 Task:  Click on  Soccer In the  Soccer League click on  Pick Sheet Your name Avery Clark Team name Atlanta United and  Email softage.8@softage.net Game 1 Inter Miami Game 2 Philadelphia Game 3 Orlando City Game 4 Austin FC Game 5 Real Salt Lake Game 6 FC Dallas Game 7 Nashville SC Game 8 New England Game 9 Charlotte FC Game 10 Montreal Game 11 Toronto FC Game 12 NY Red Bulls Game 13 Minnesota United Game 14 LA Galaxy Game 15 Houston Game16 San Jose In Tie Breaker choose Atlanta United Submit pick sheet
Action: Mouse moved to (315, 256)
Screenshot: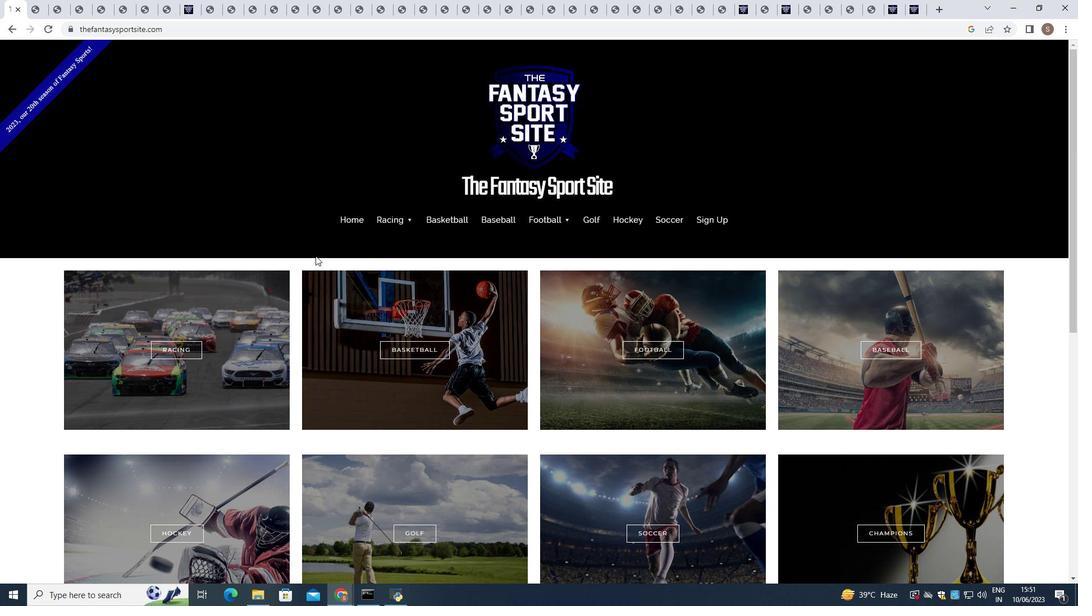 
Action: Mouse scrolled (315, 255) with delta (0, 0)
Screenshot: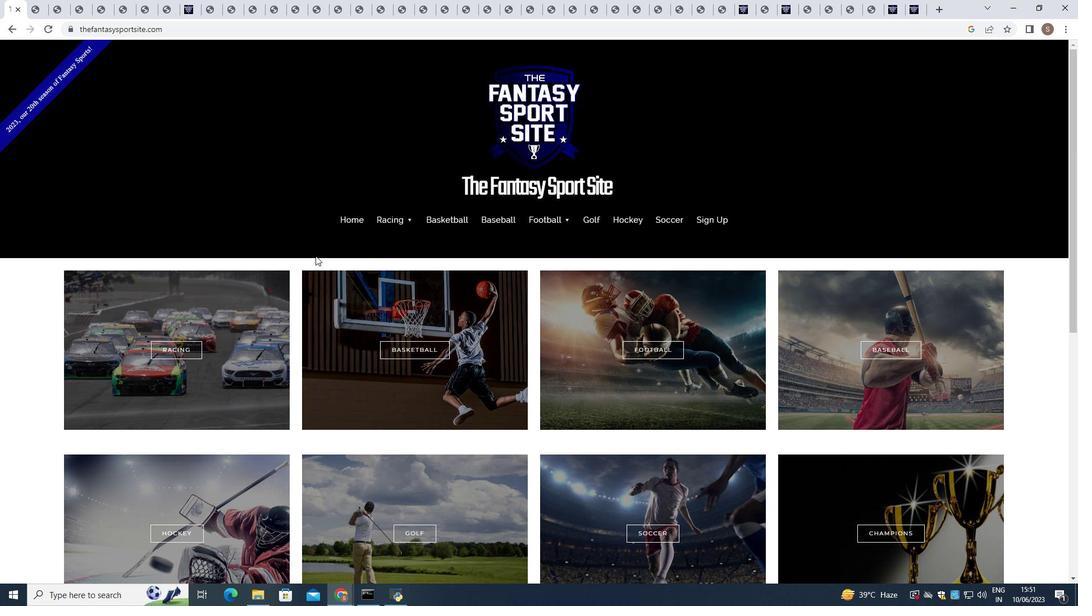 
Action: Mouse scrolled (315, 255) with delta (0, 0)
Screenshot: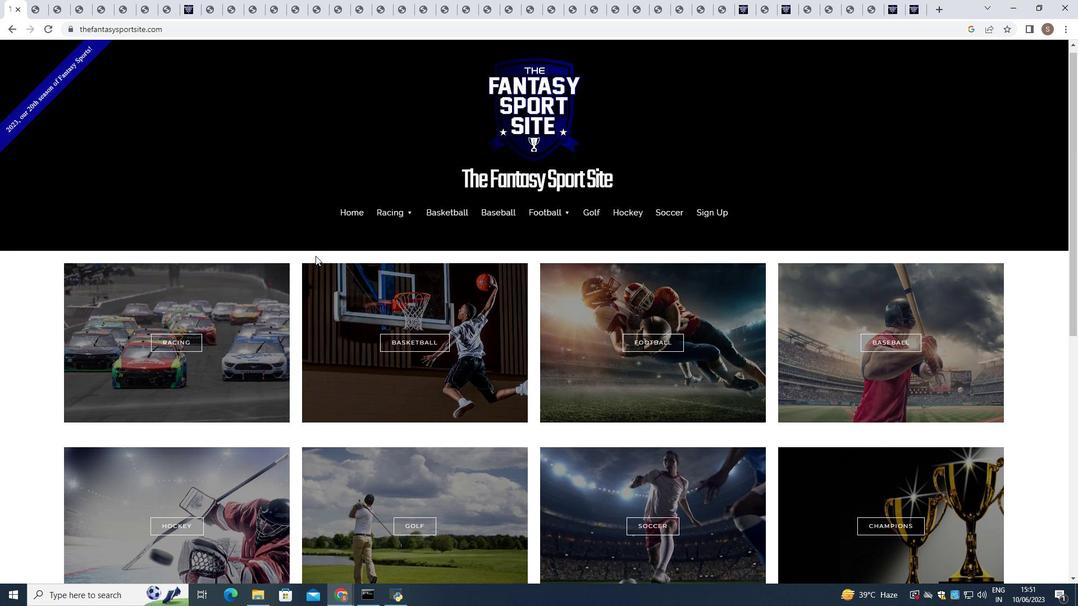 
Action: Mouse moved to (315, 256)
Screenshot: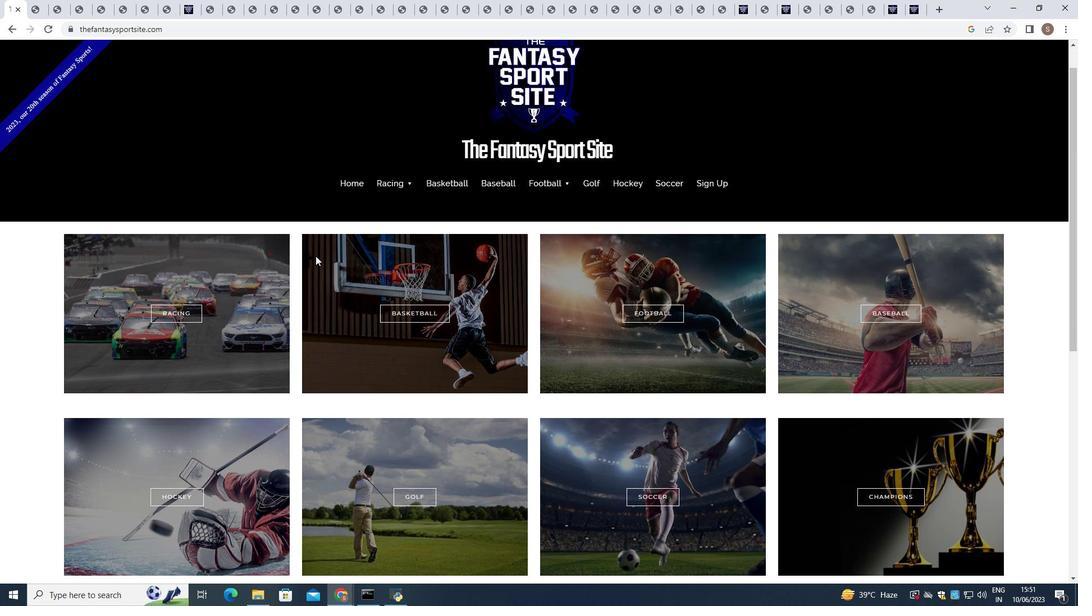 
Action: Mouse scrolled (315, 255) with delta (0, 0)
Screenshot: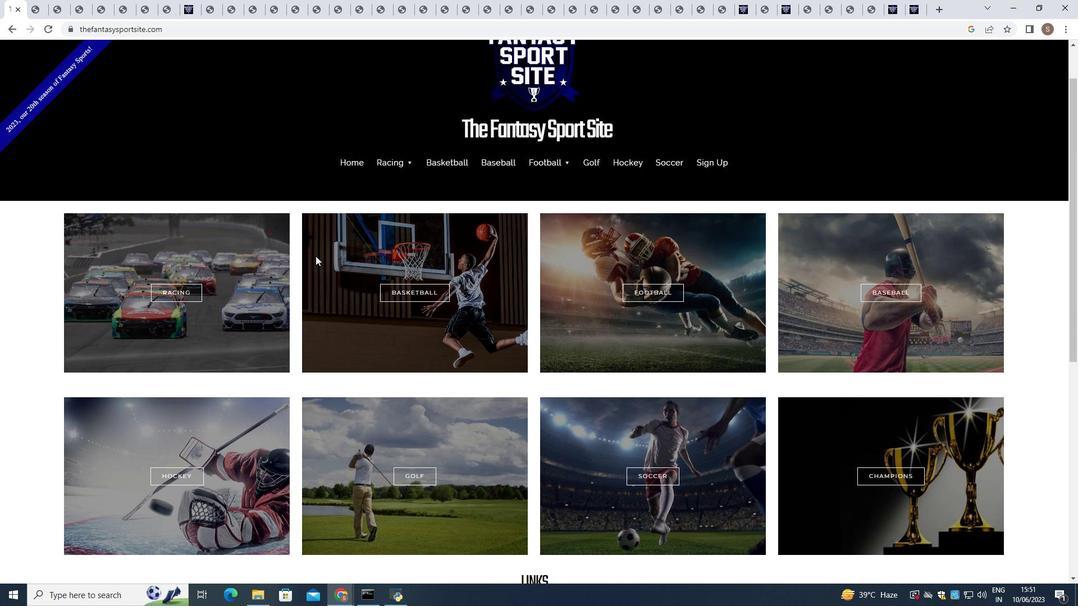 
Action: Mouse moved to (589, 319)
Screenshot: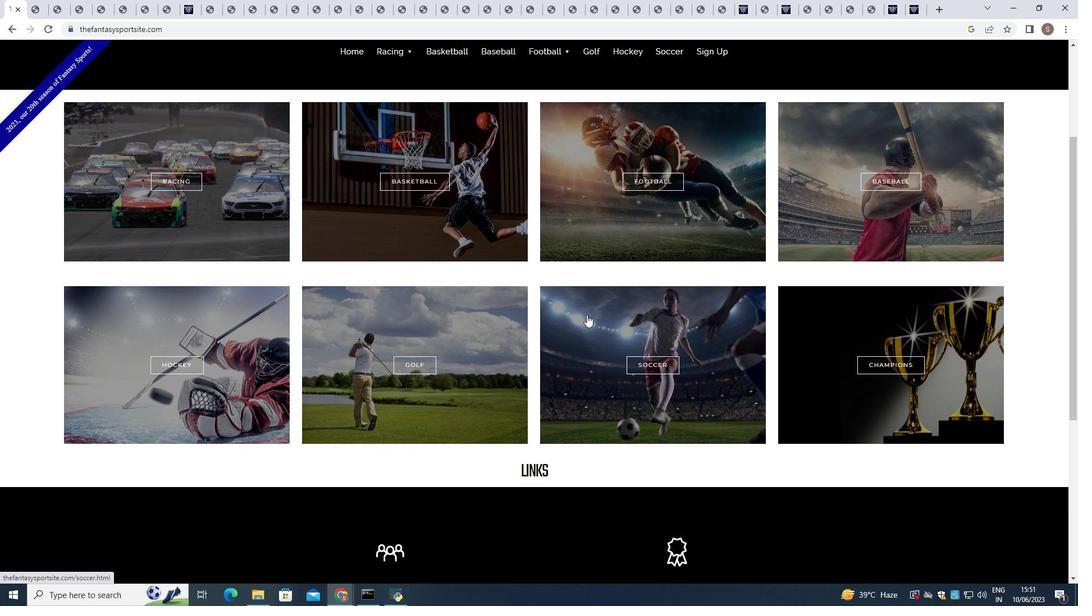 
Action: Mouse pressed left at (589, 319)
Screenshot: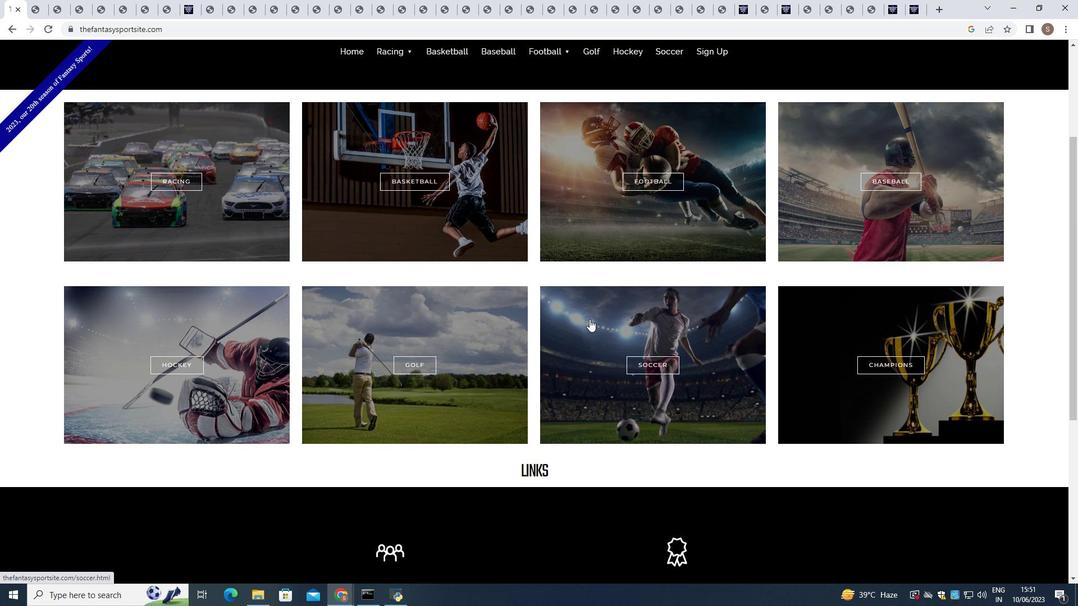 
Action: Mouse moved to (552, 301)
Screenshot: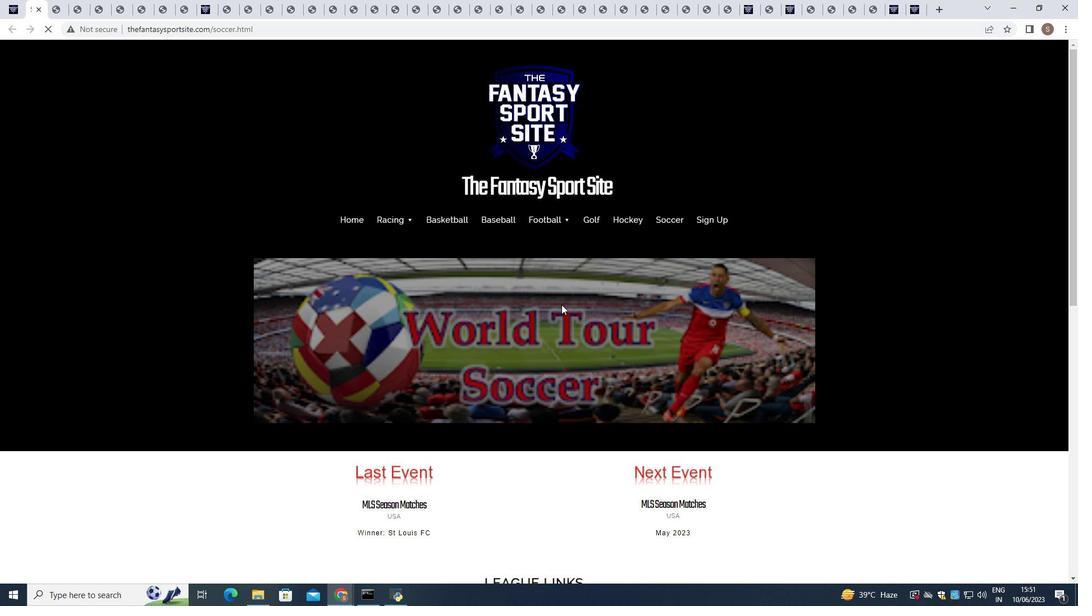 
Action: Mouse scrolled (552, 300) with delta (0, 0)
Screenshot: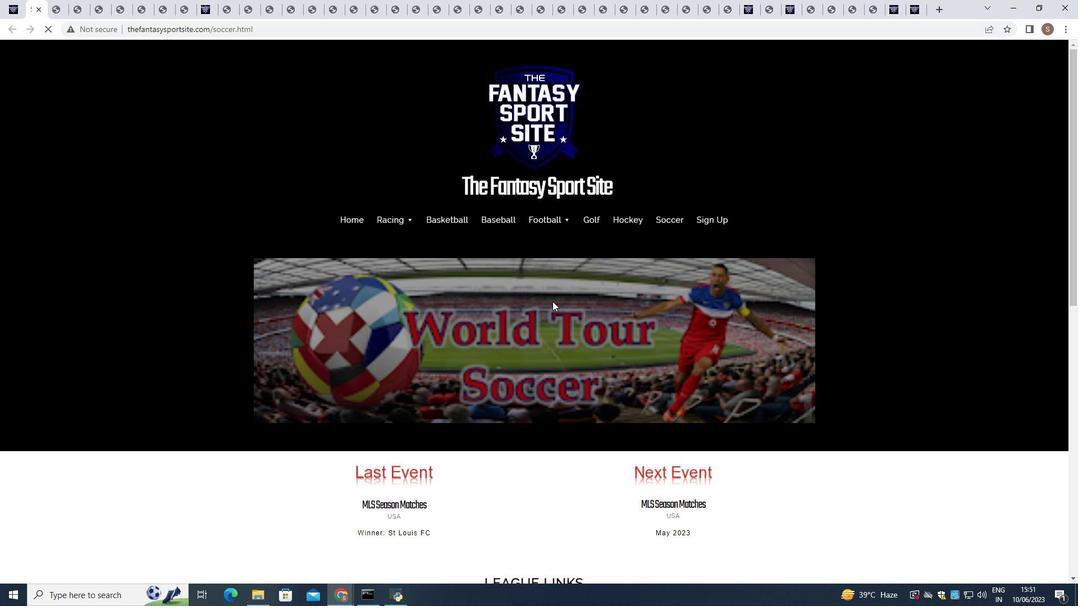 
Action: Mouse scrolled (552, 300) with delta (0, 0)
Screenshot: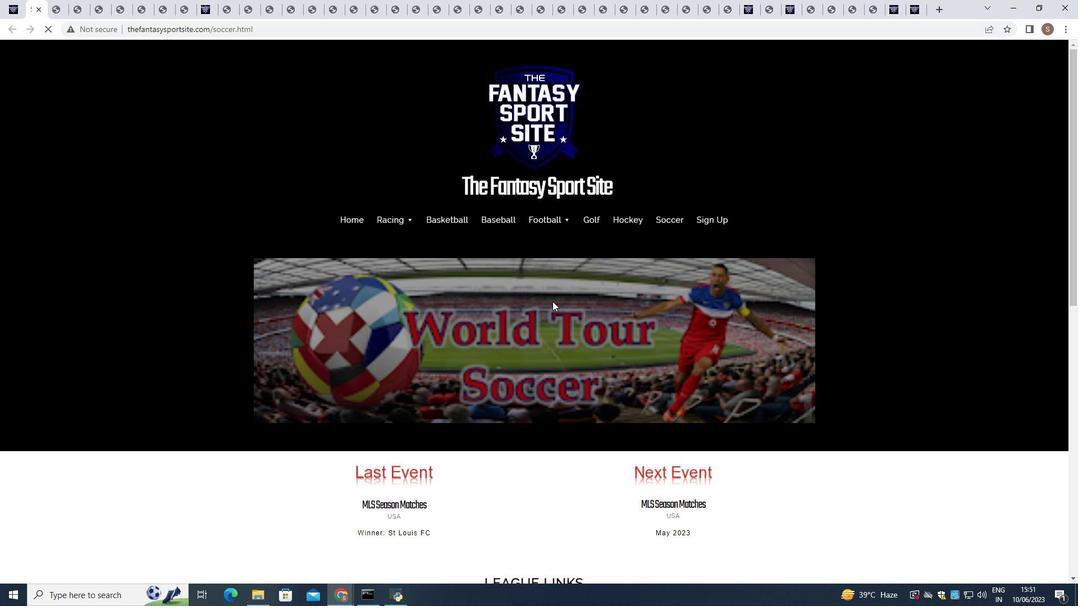 
Action: Mouse scrolled (552, 300) with delta (0, 0)
Screenshot: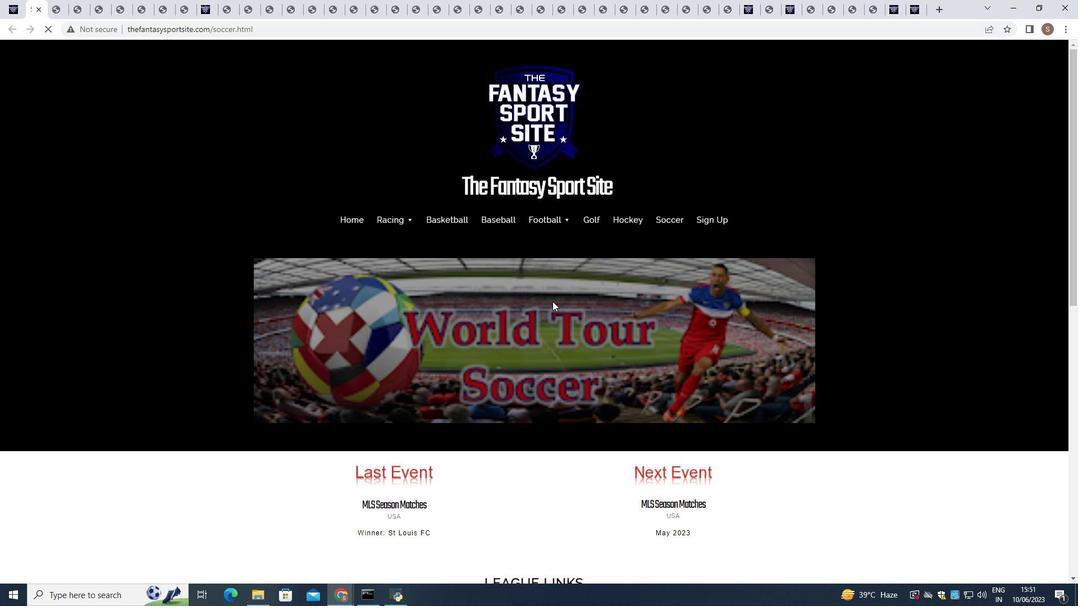 
Action: Mouse moved to (316, 457)
Screenshot: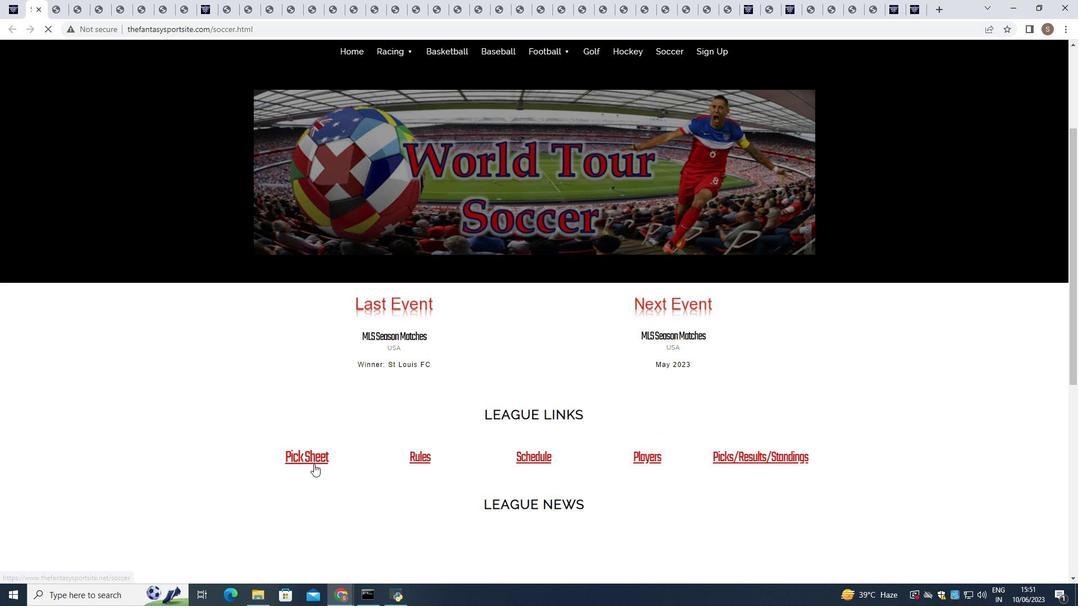 
Action: Mouse pressed left at (316, 457)
Screenshot: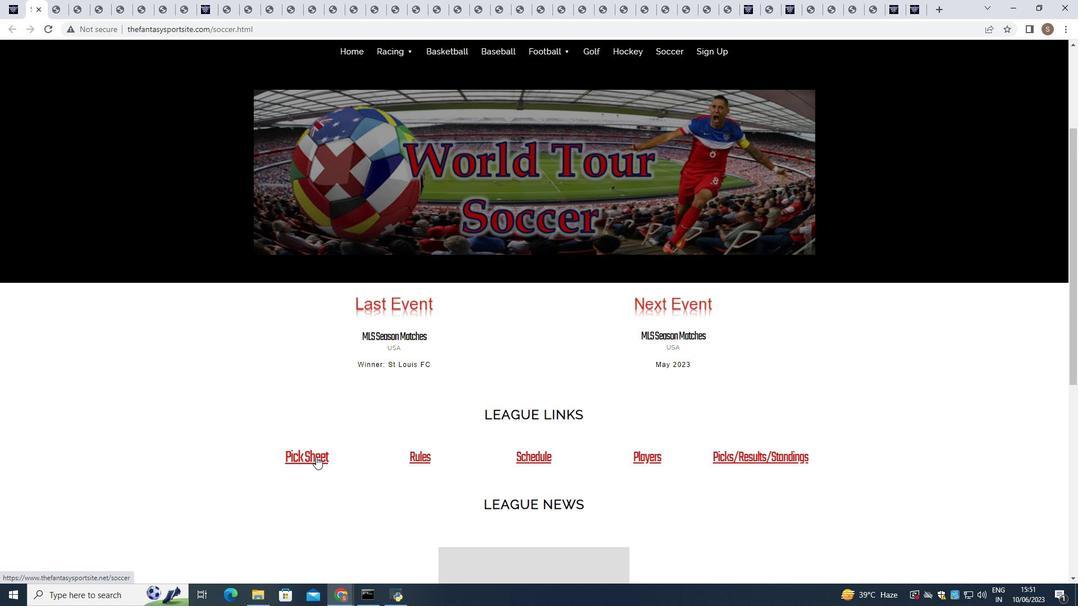 
Action: Mouse moved to (335, 453)
Screenshot: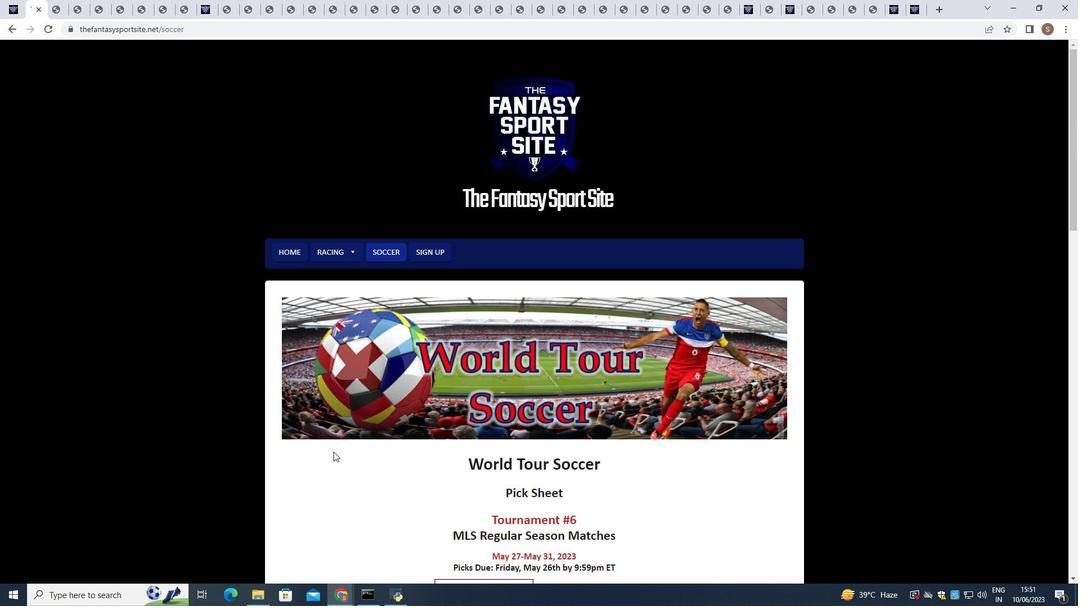 
Action: Mouse scrolled (335, 452) with delta (0, 0)
Screenshot: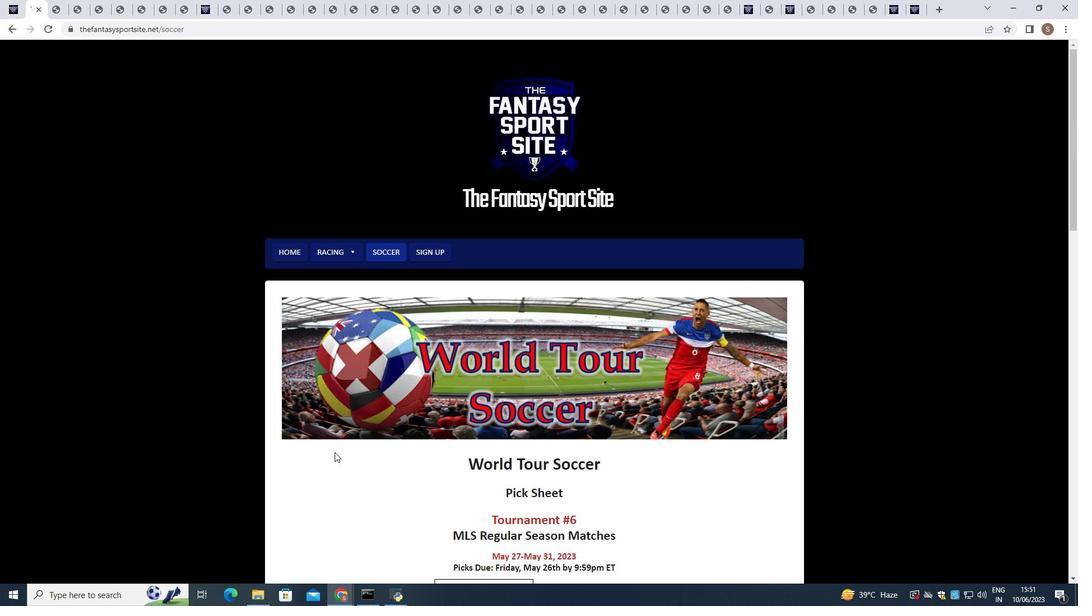 
Action: Mouse moved to (337, 453)
Screenshot: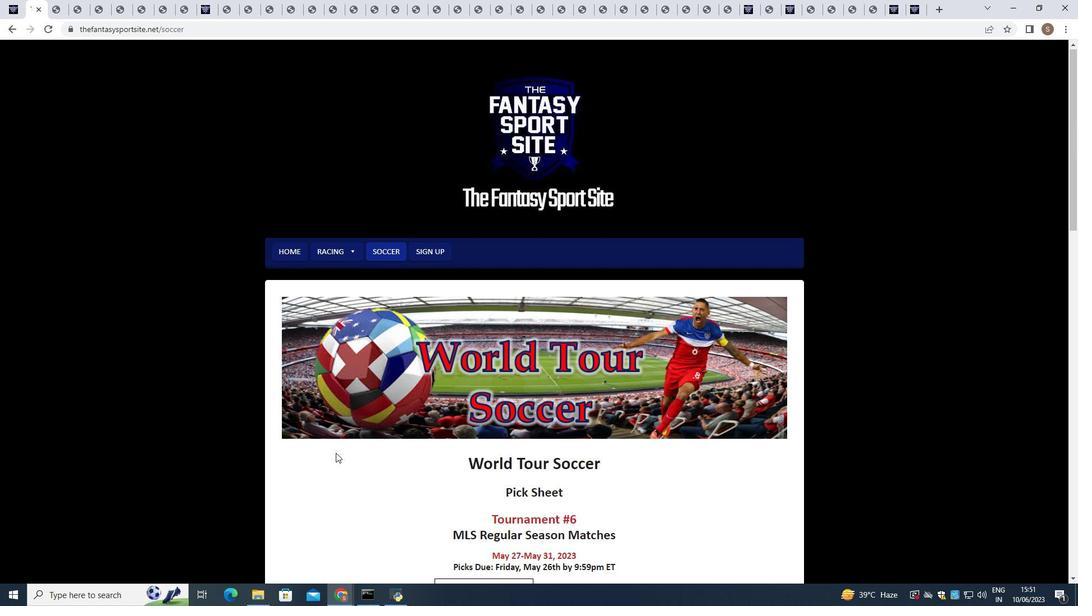 
Action: Mouse scrolled (337, 453) with delta (0, 0)
Screenshot: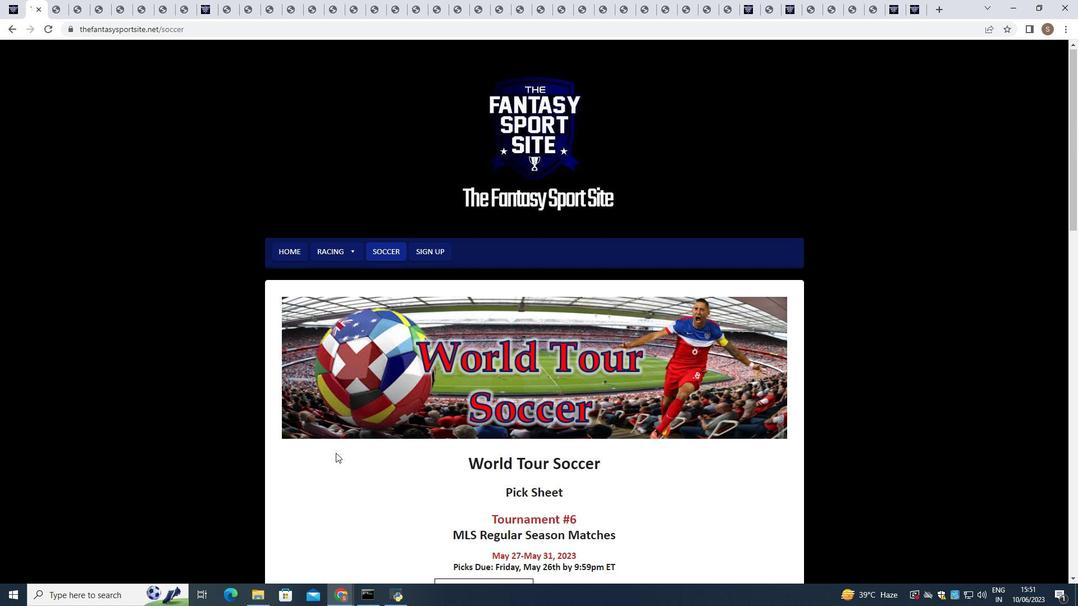 
Action: Mouse scrolled (337, 453) with delta (0, 0)
Screenshot: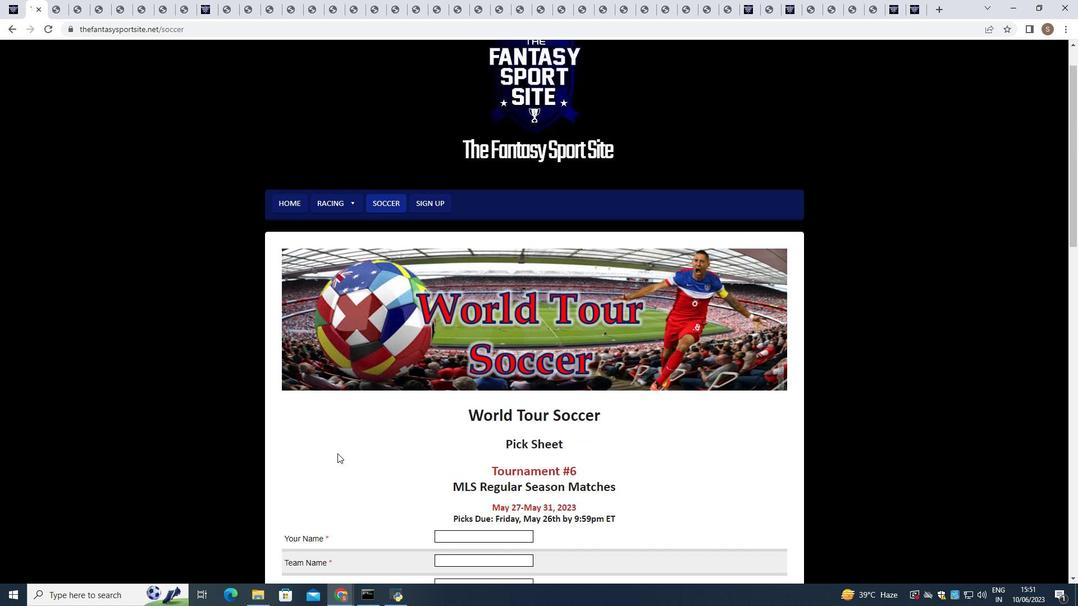 
Action: Mouse scrolled (337, 453) with delta (0, 0)
Screenshot: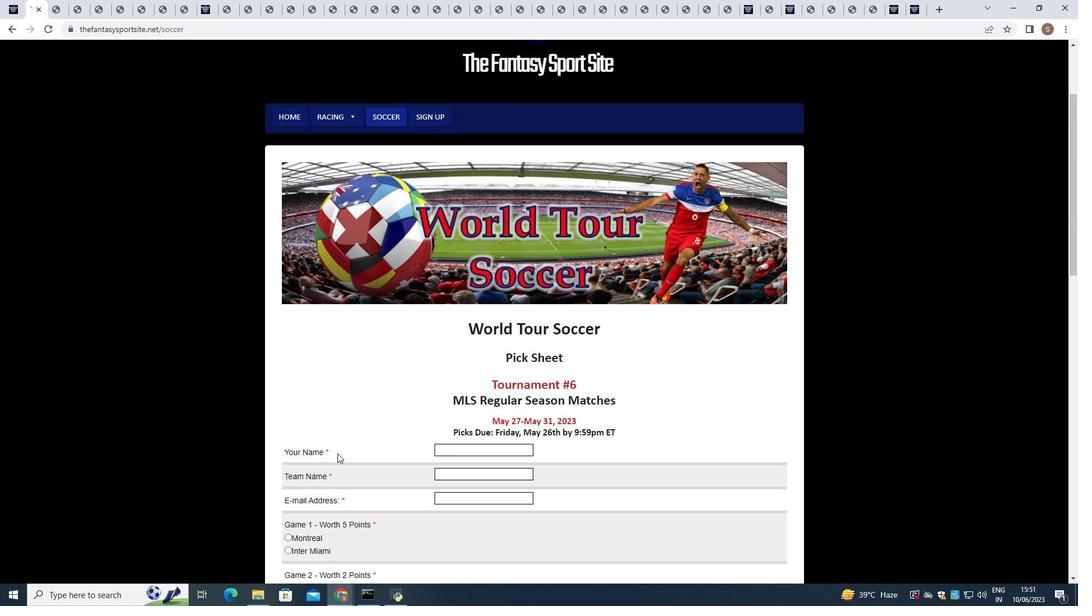 
Action: Mouse scrolled (337, 453) with delta (0, 0)
Screenshot: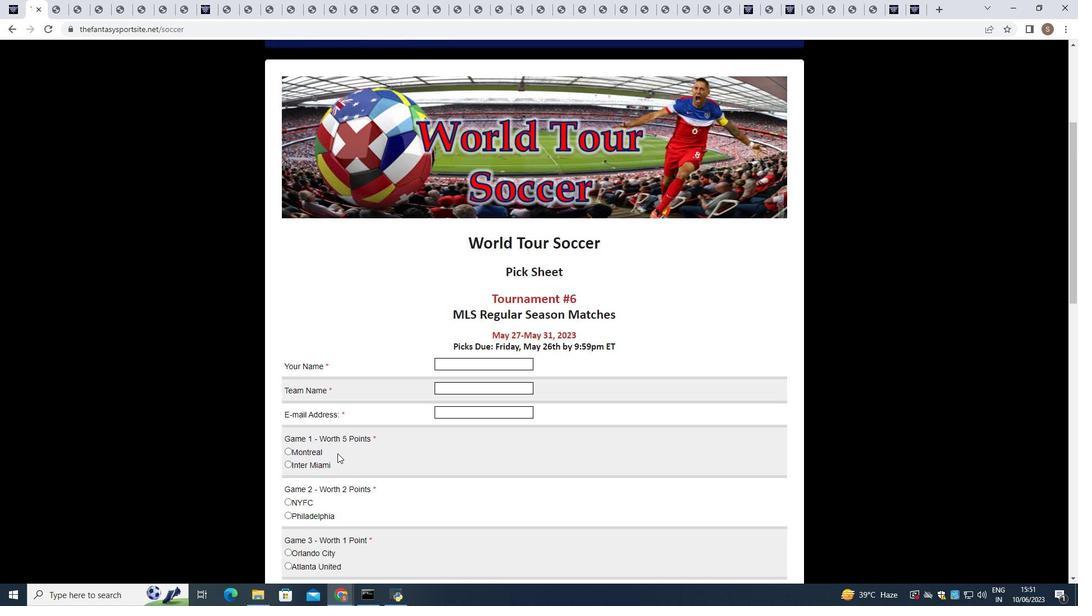 
Action: Mouse moved to (514, 305)
Screenshot: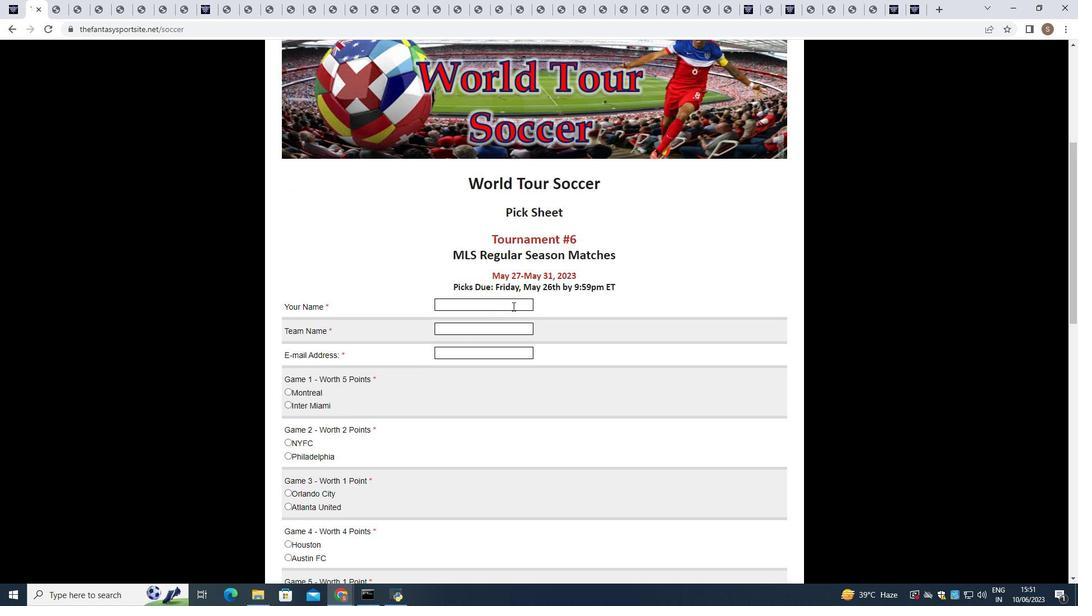 
Action: Mouse pressed left at (514, 305)
Screenshot: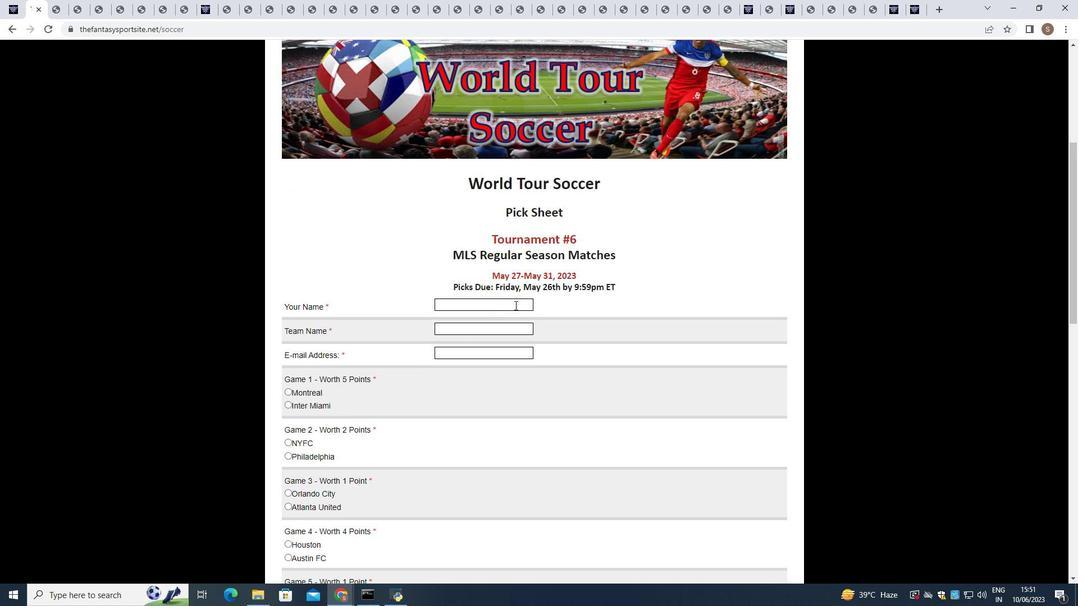 
Action: Key pressed <Key.shift><Key.shift>Avery<Key.space><Key.shift>Clark
Screenshot: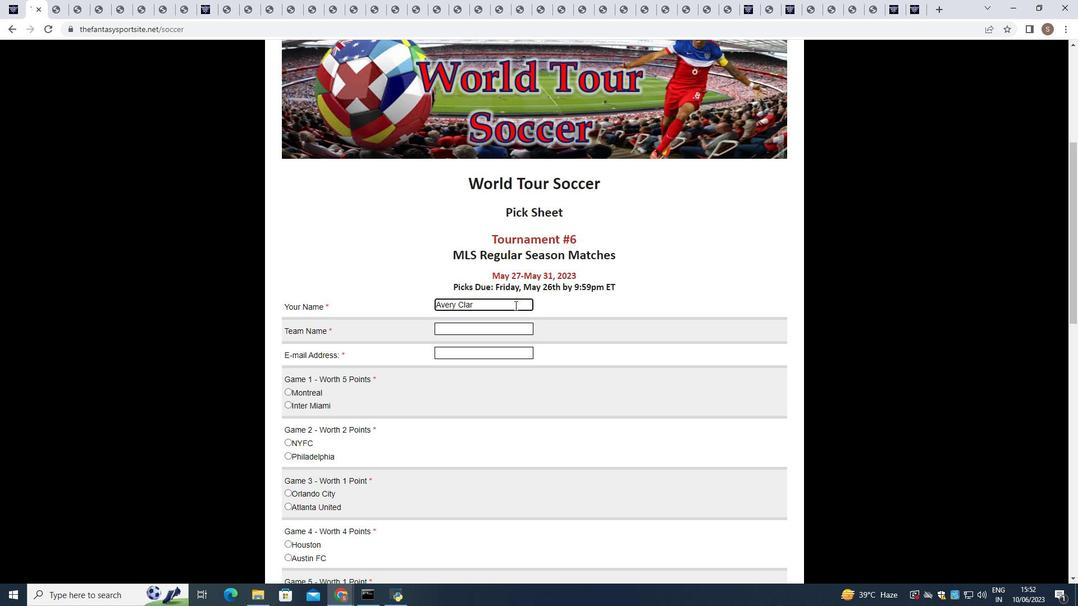 
Action: Mouse moved to (516, 328)
Screenshot: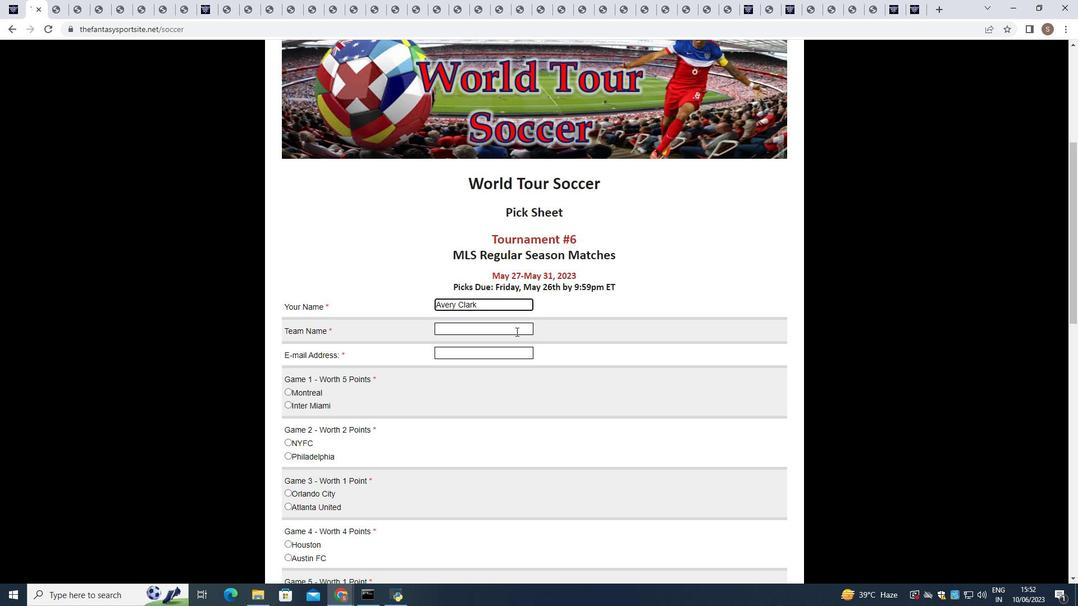 
Action: Mouse pressed left at (516, 328)
Screenshot: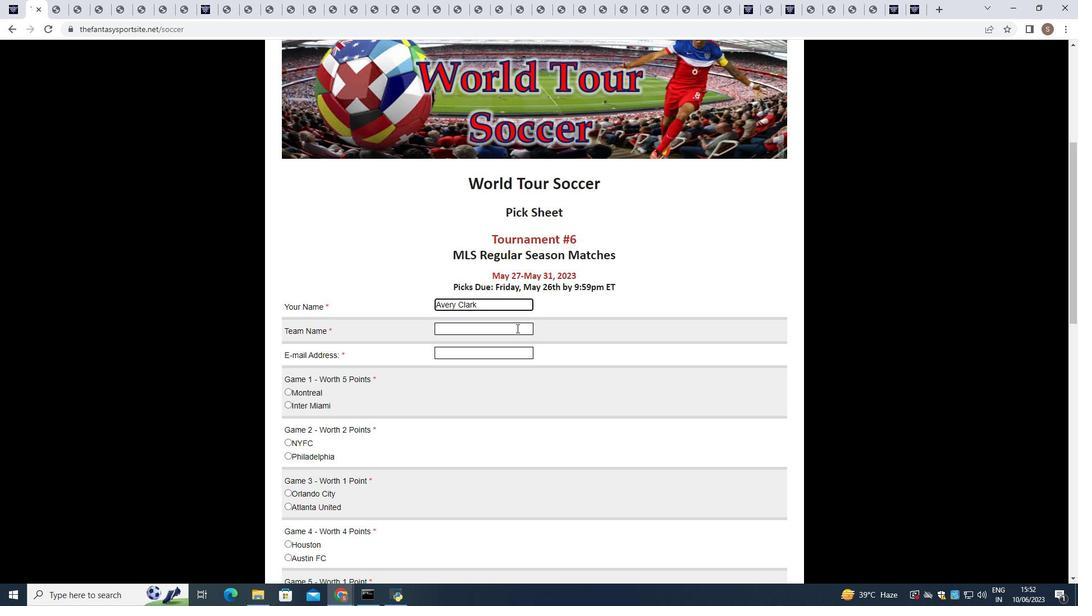 
Action: Key pressed <Key.shift><Key.shift>Atlanta<Key.space><Key.shift><Key.shift>U
Screenshot: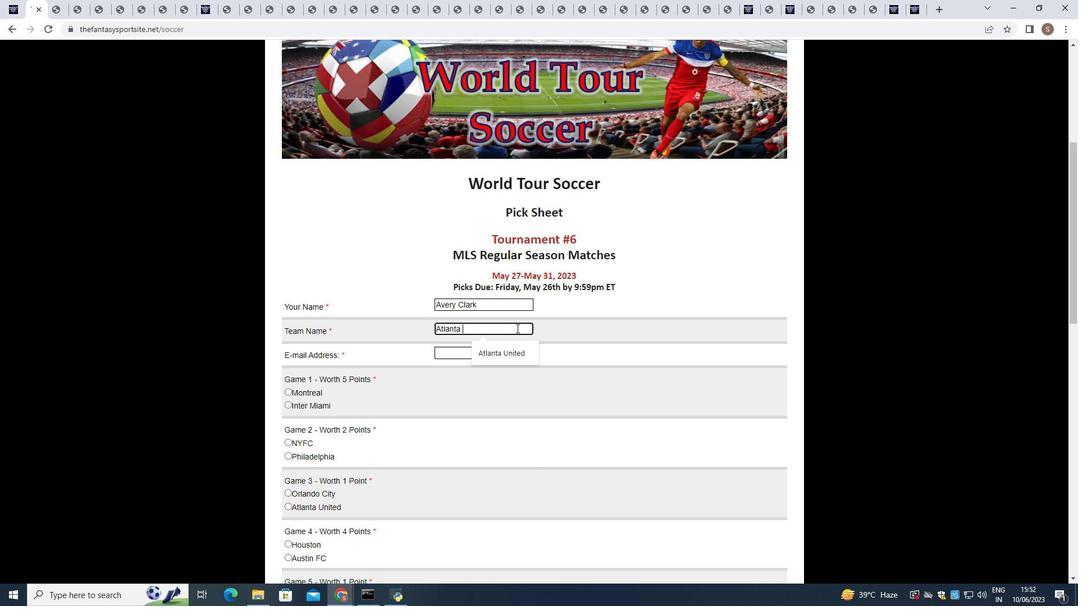 
Action: Mouse moved to (507, 351)
Screenshot: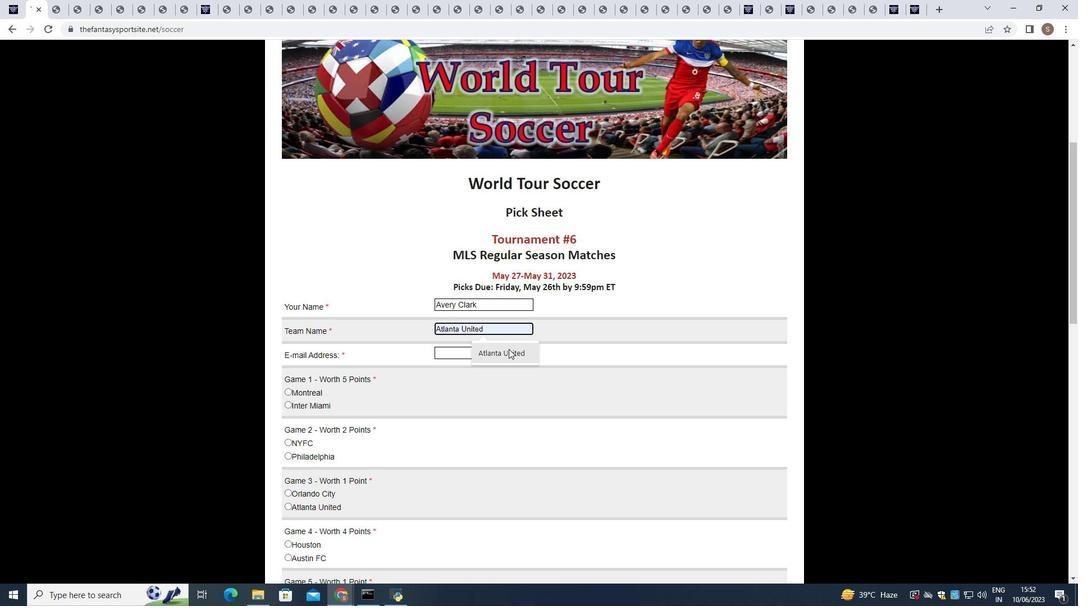 
Action: Mouse pressed left at (507, 351)
Screenshot: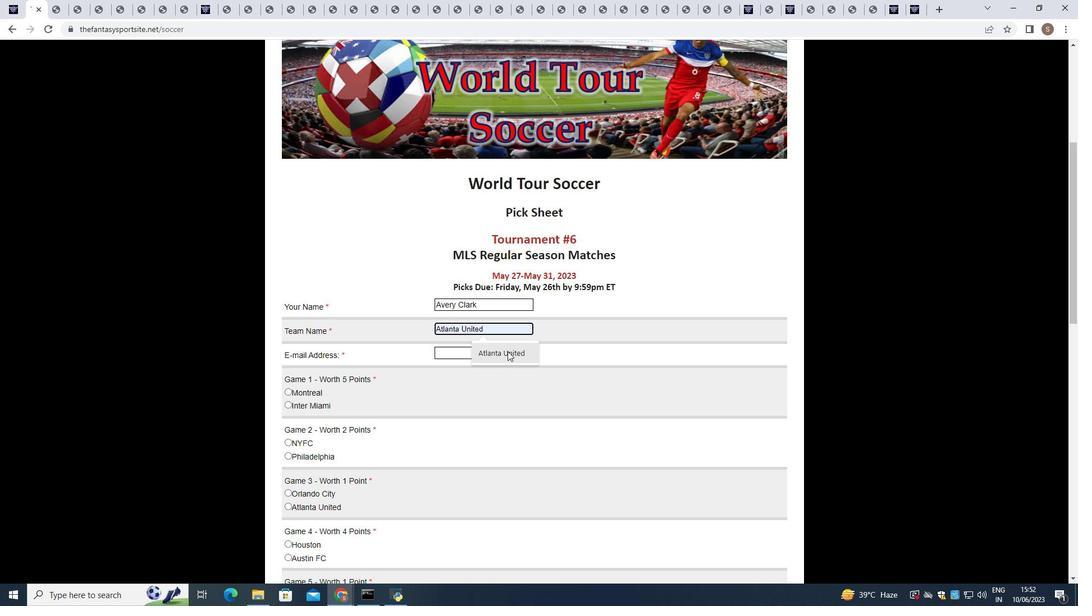 
Action: Key pressed softage<Key.backspace><Key.backspace><Key.backspace><Key.backspace><Key.backspace><Key.backspace><Key.backspace>
Screenshot: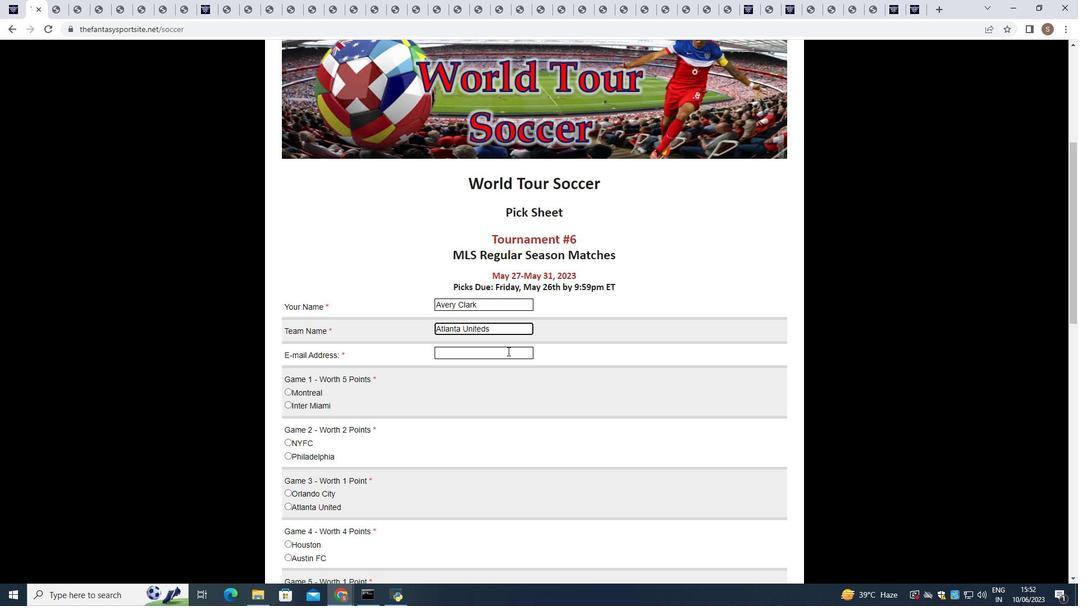 
Action: Mouse moved to (505, 350)
Screenshot: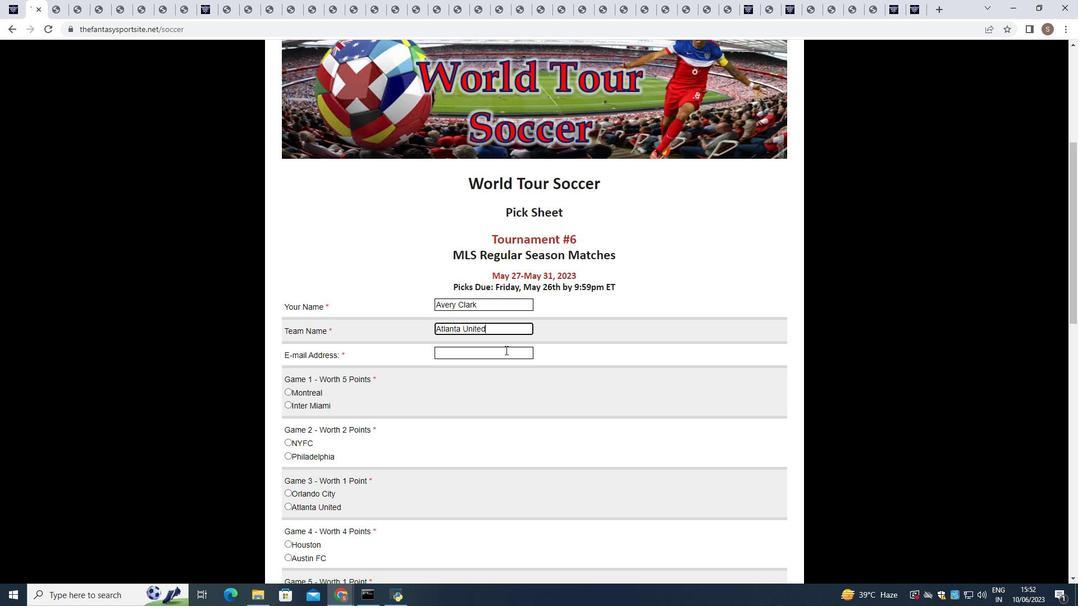 
Action: Mouse pressed left at (505, 350)
Screenshot: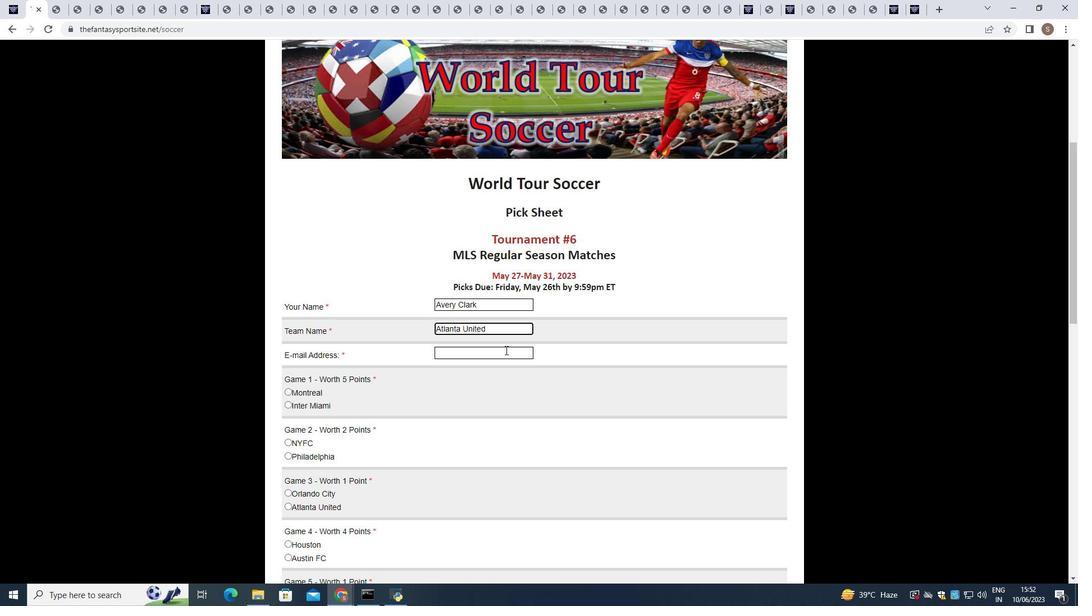 
Action: Key pressed softage.8
Screenshot: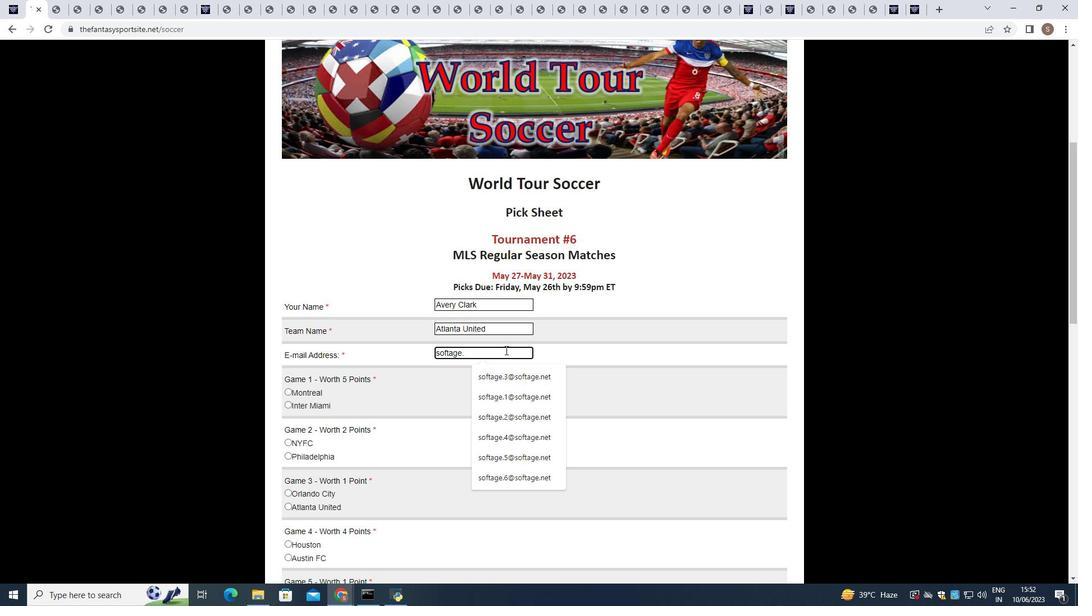 
Action: Mouse moved to (501, 372)
Screenshot: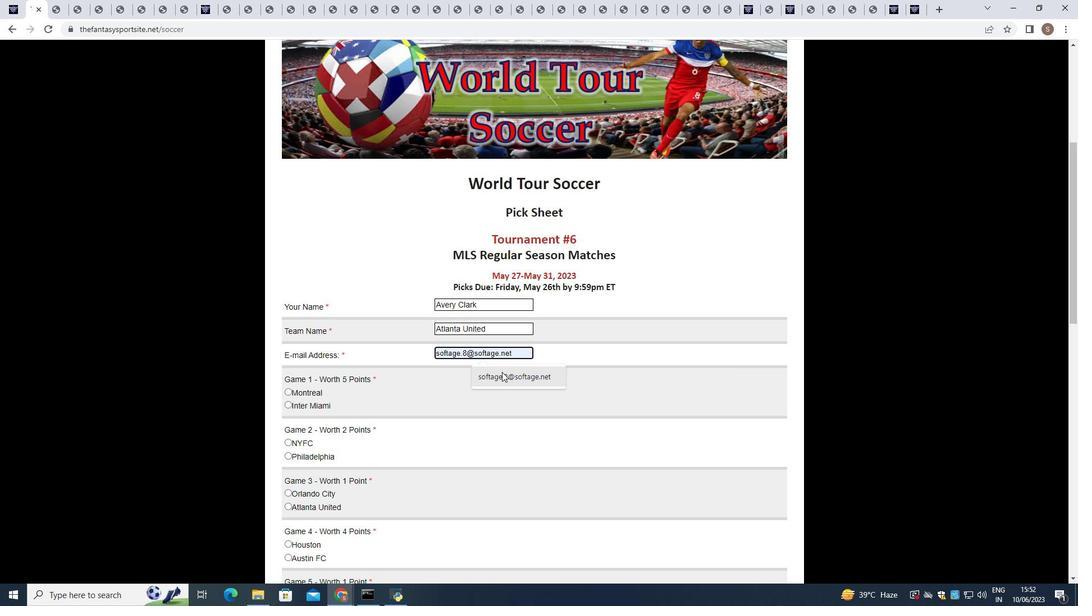
Action: Mouse pressed left at (501, 372)
Screenshot: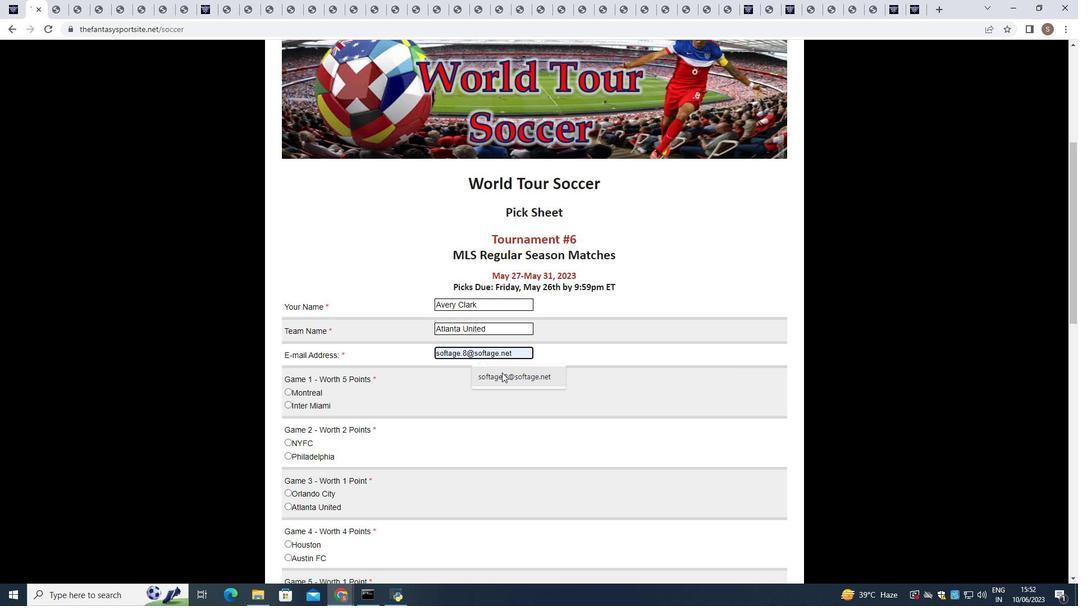 
Action: Mouse moved to (285, 402)
Screenshot: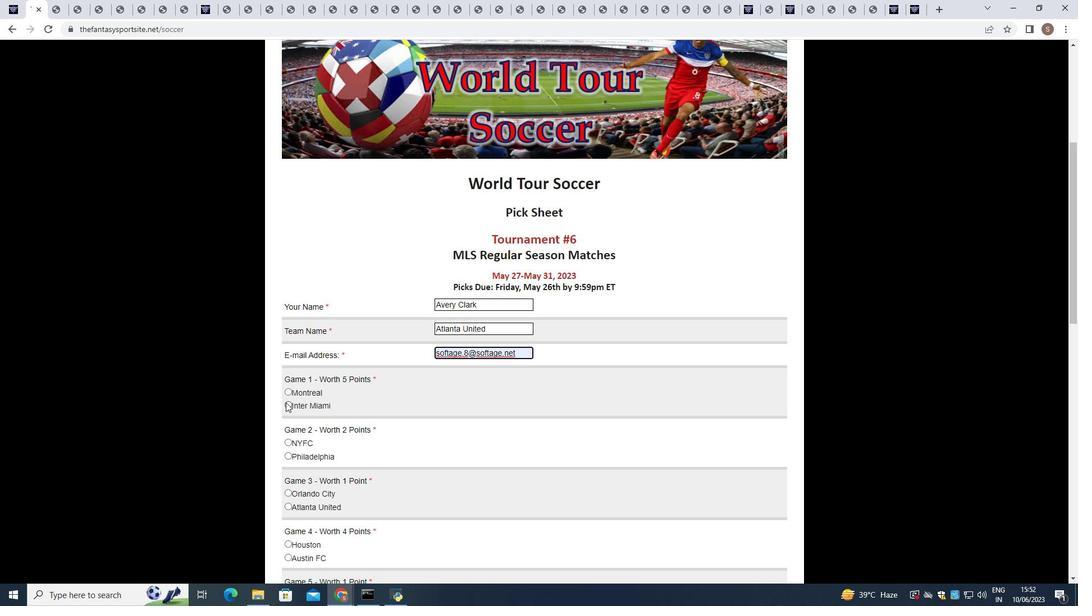 
Action: Mouse pressed left at (285, 402)
Screenshot: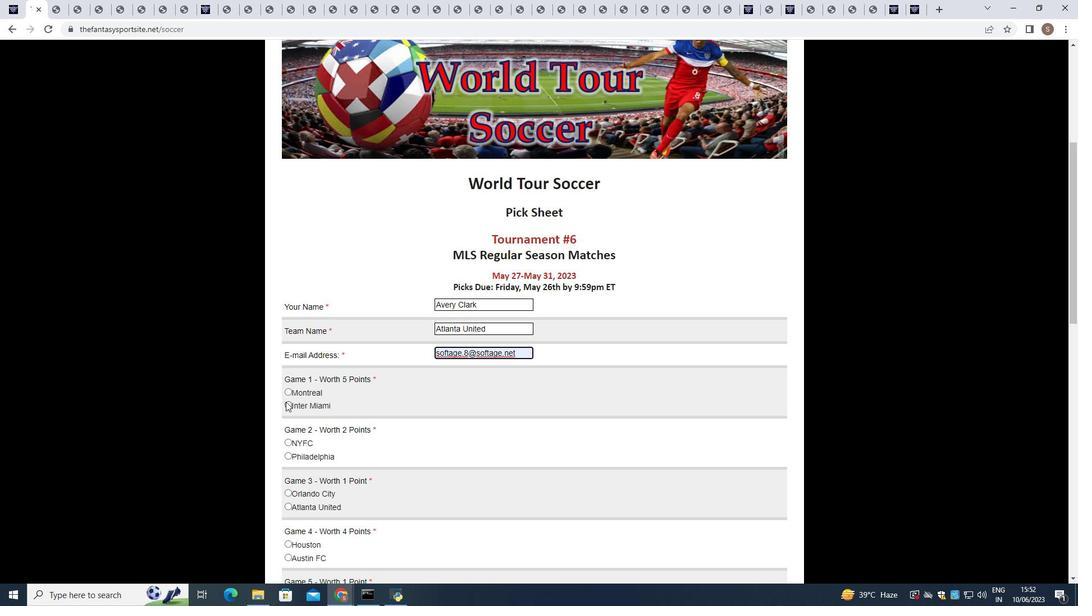 
Action: Mouse moved to (288, 453)
Screenshot: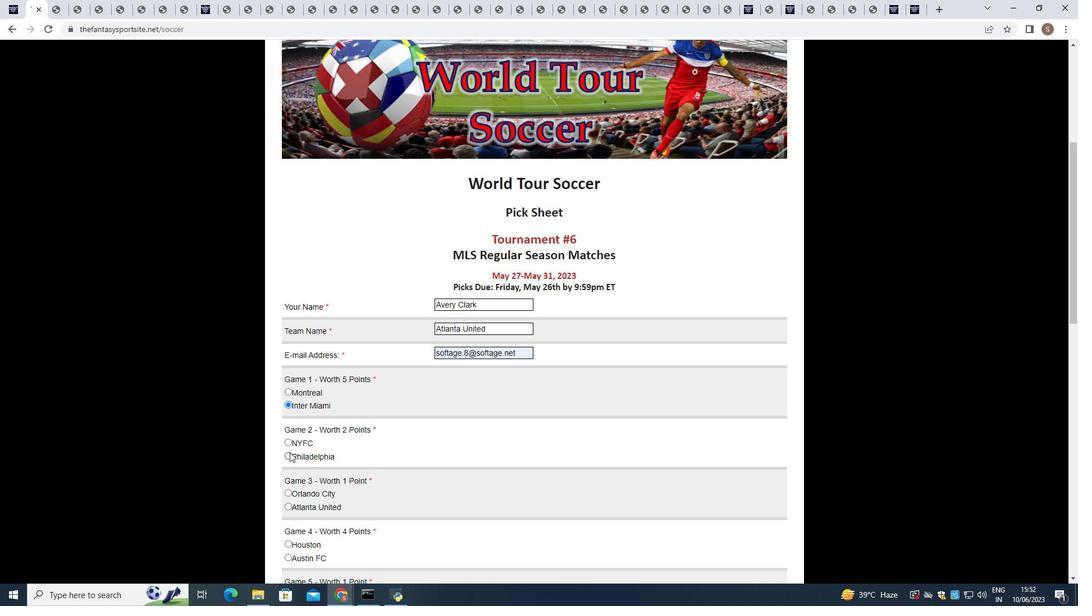 
Action: Mouse pressed left at (288, 453)
Screenshot: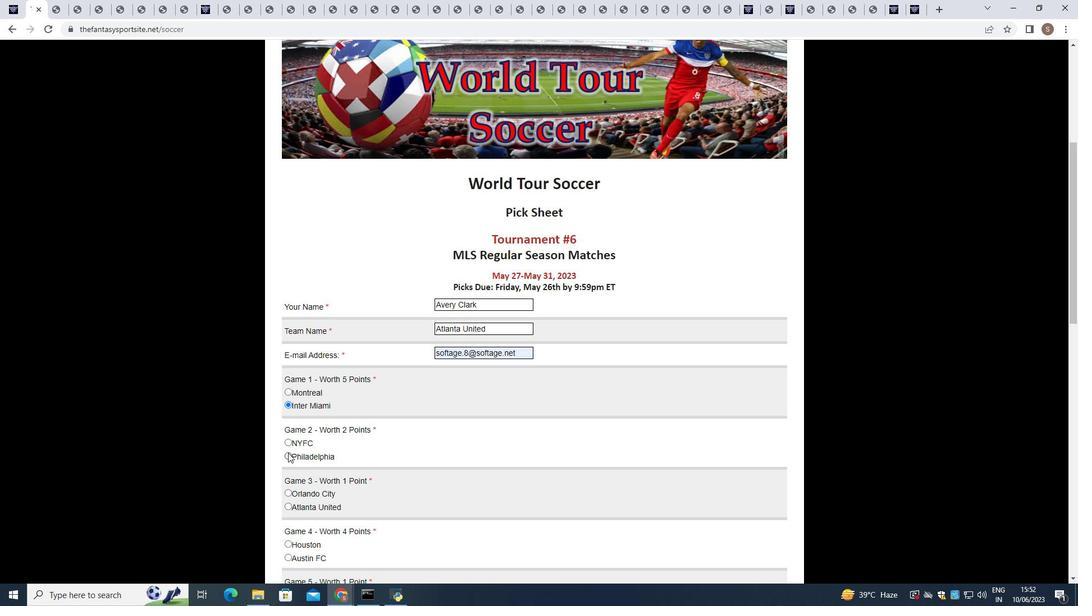 
Action: Mouse moved to (286, 494)
Screenshot: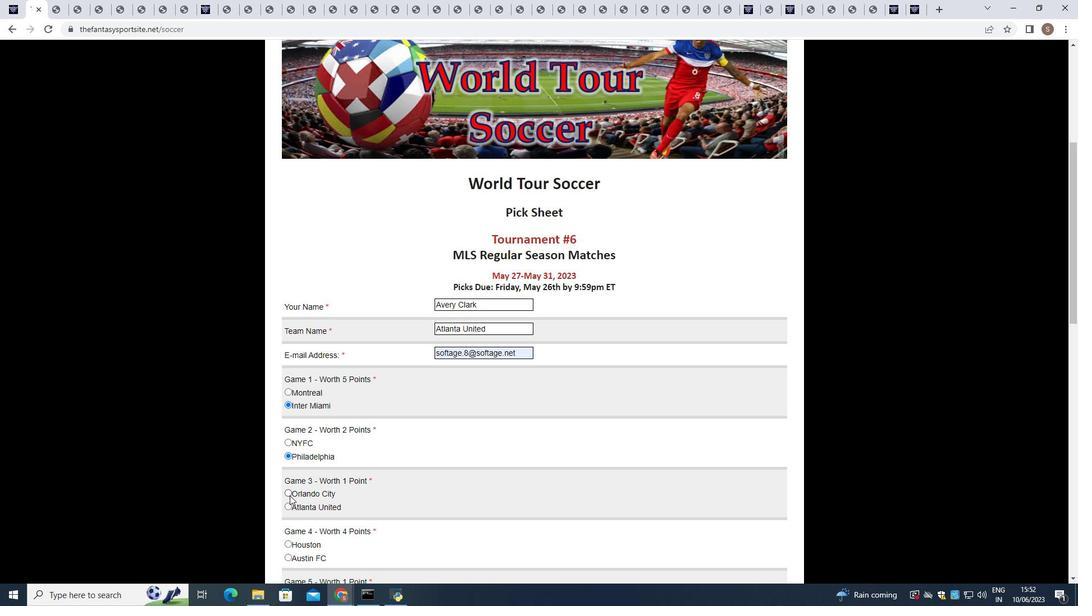 
Action: Mouse pressed left at (286, 494)
Screenshot: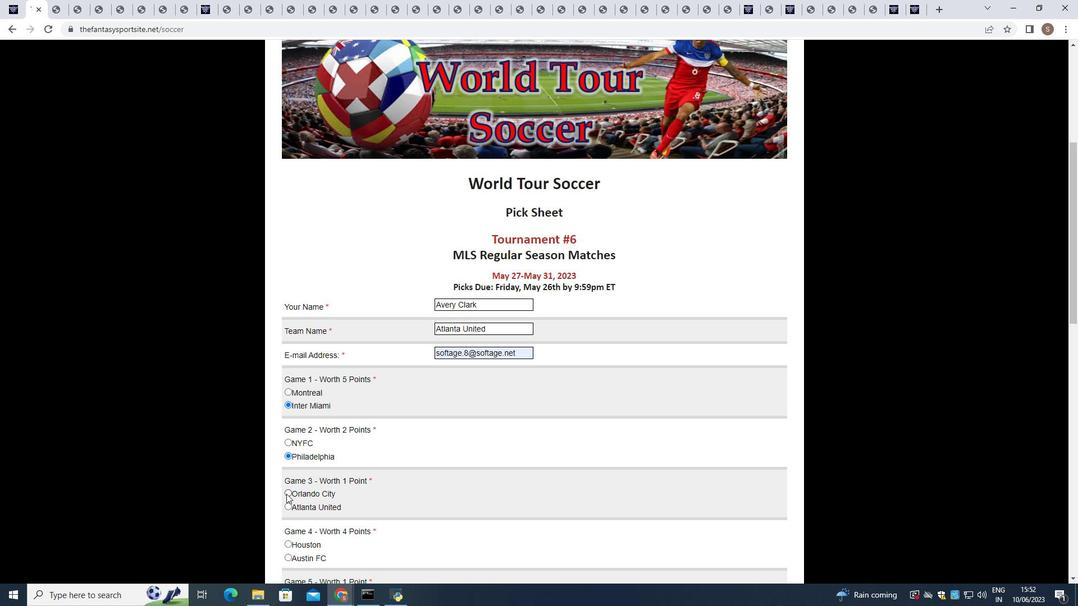 
Action: Mouse moved to (288, 558)
Screenshot: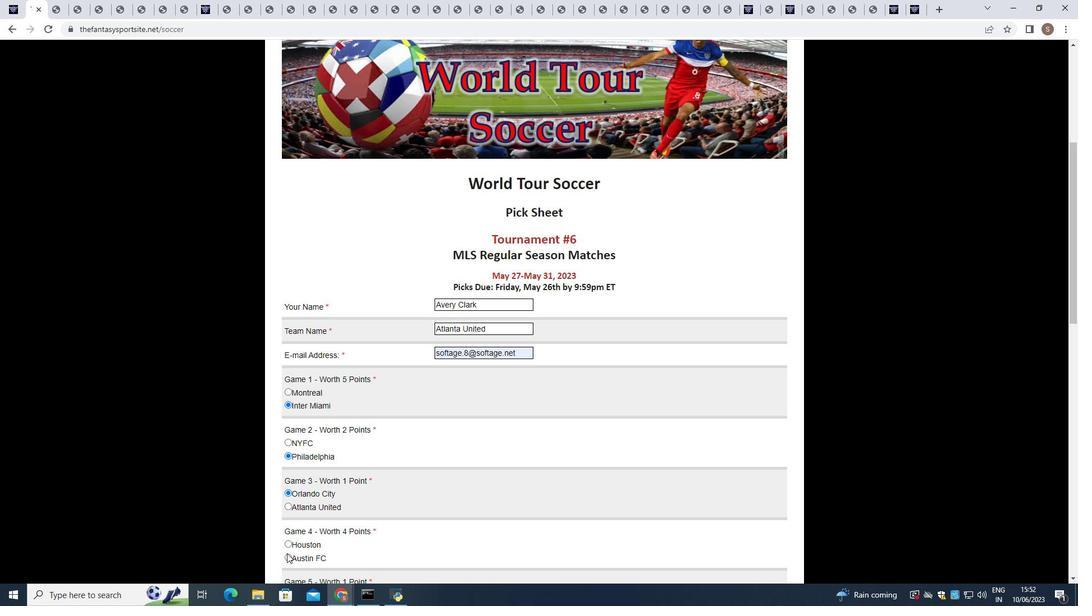 
Action: Mouse pressed left at (288, 558)
Screenshot: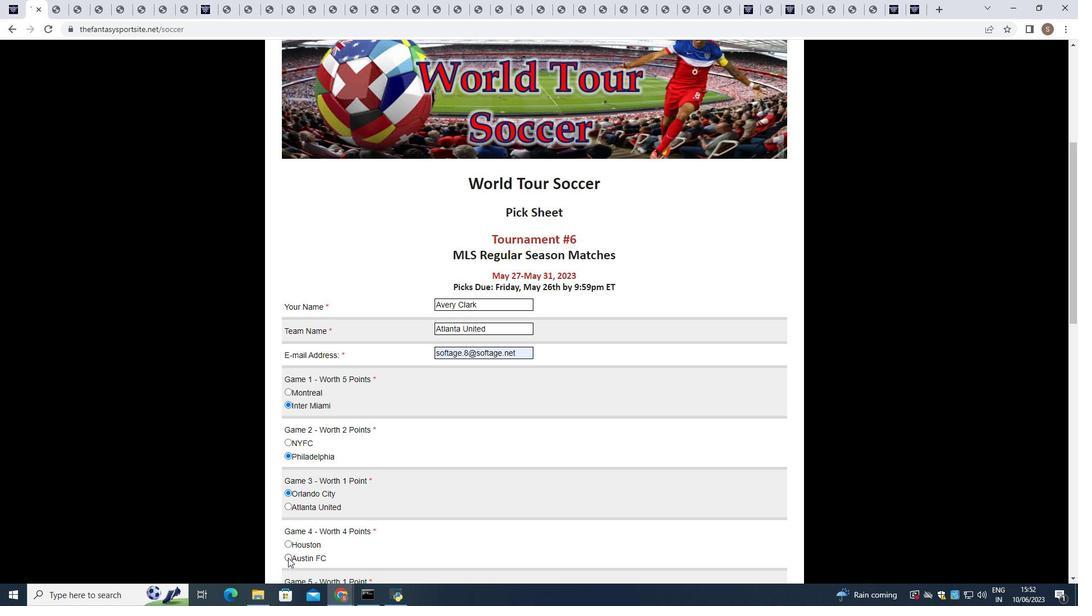 
Action: Mouse moved to (302, 536)
Screenshot: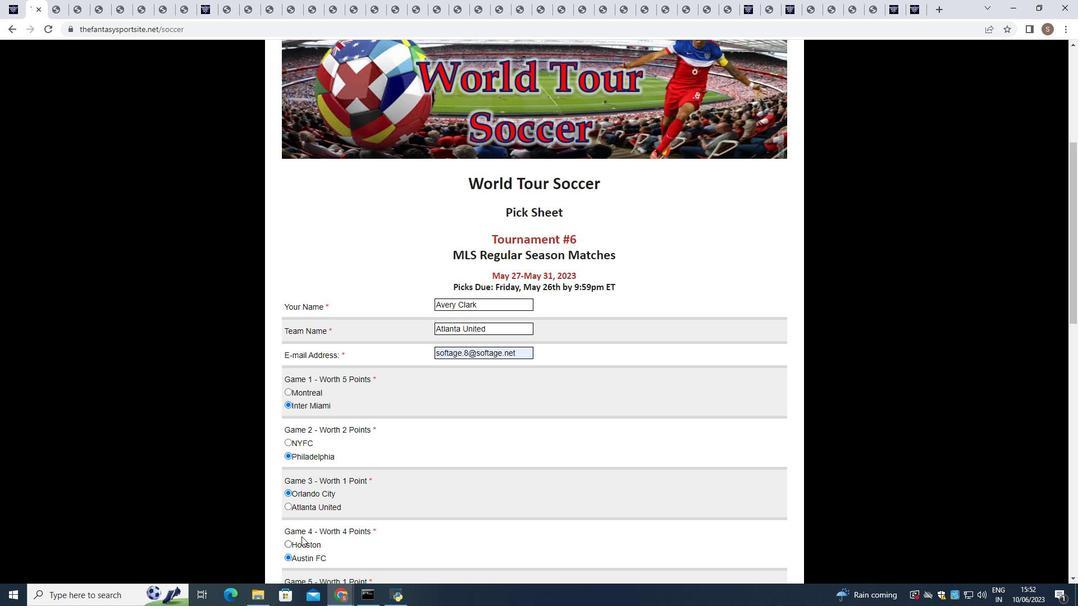 
Action: Mouse scrolled (302, 535) with delta (0, 0)
Screenshot: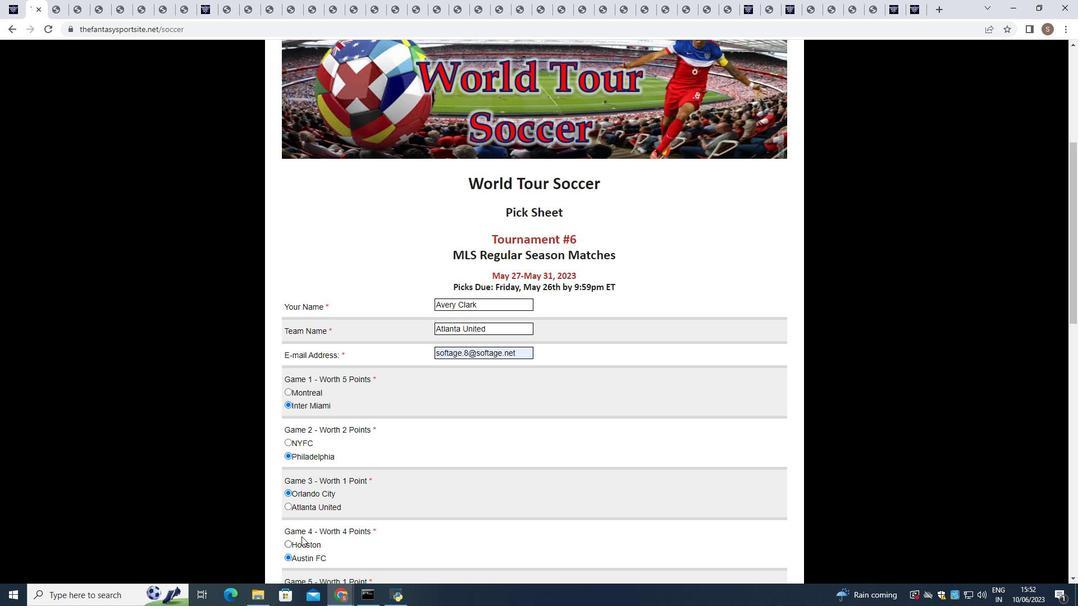 
Action: Mouse moved to (302, 536)
Screenshot: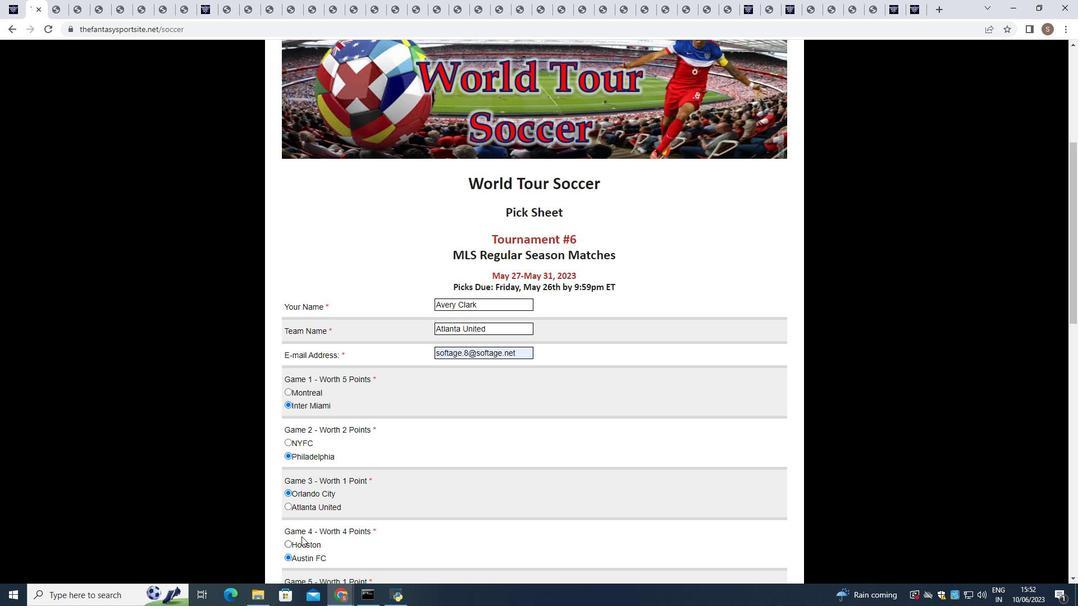 
Action: Mouse scrolled (302, 535) with delta (0, 0)
Screenshot: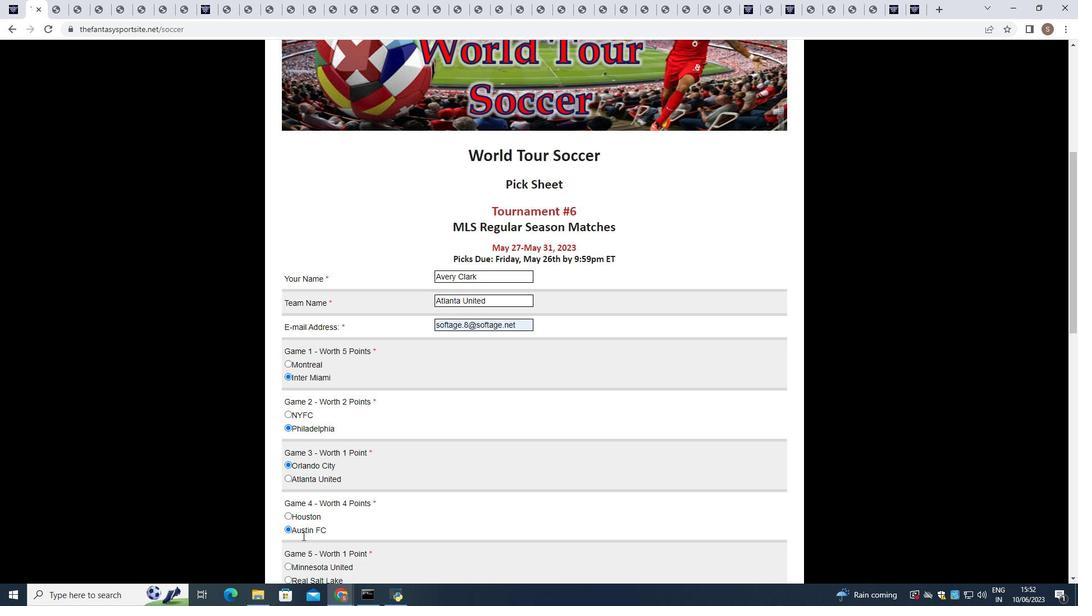 
Action: Mouse moved to (303, 535)
Screenshot: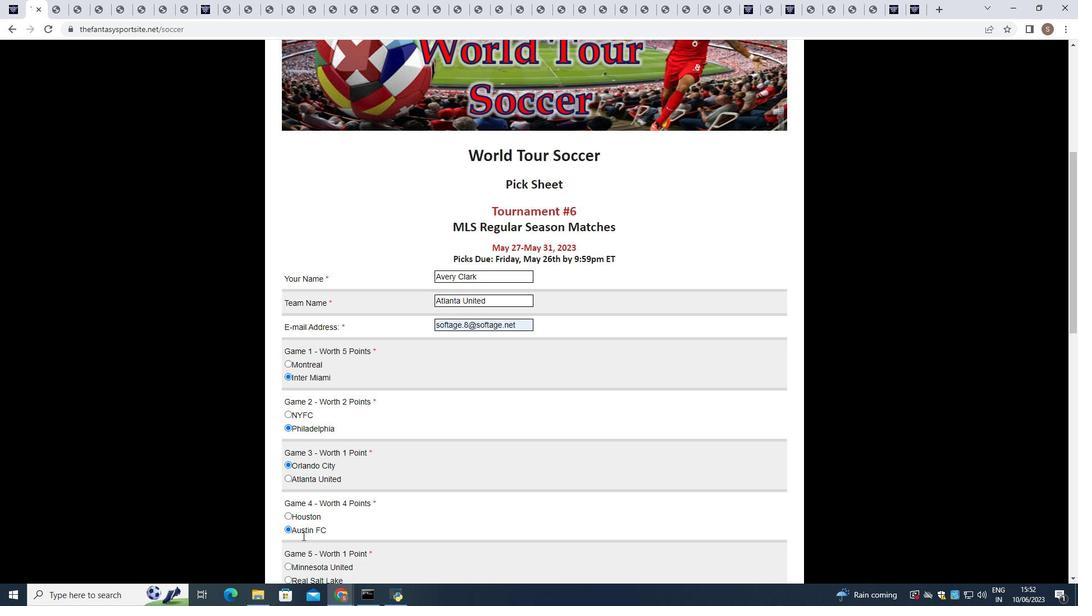 
Action: Mouse scrolled (303, 534) with delta (0, 0)
Screenshot: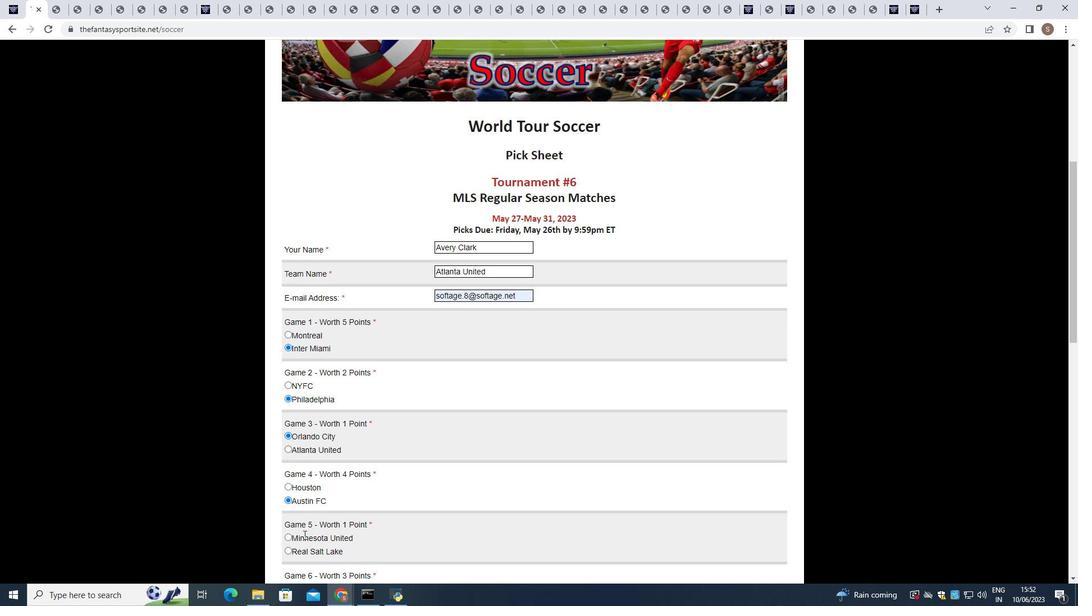 
Action: Mouse scrolled (303, 534) with delta (0, 0)
Screenshot: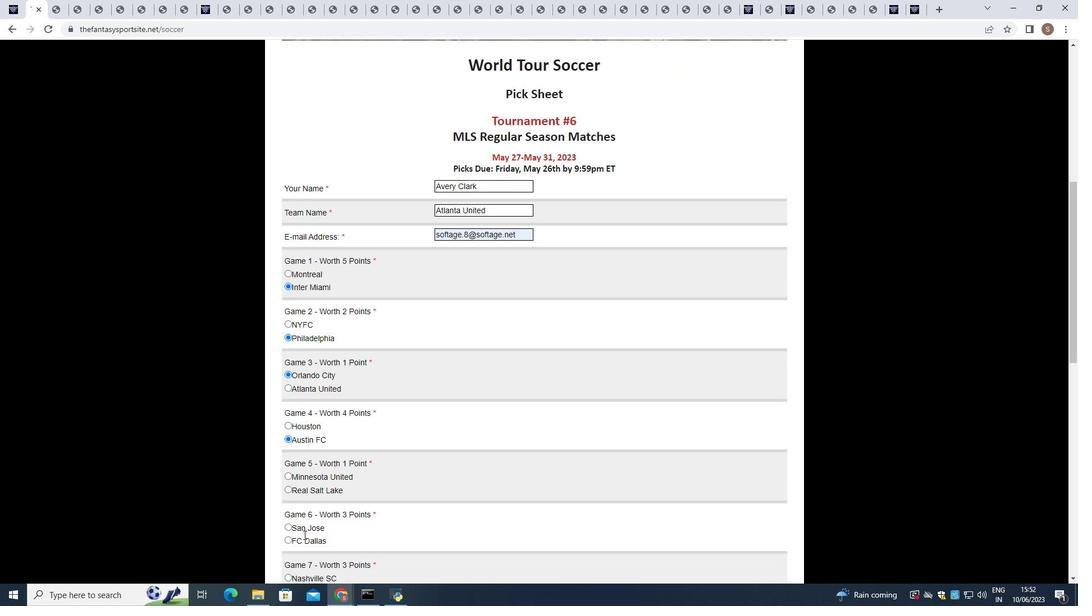 
Action: Mouse scrolled (303, 534) with delta (0, 0)
Screenshot: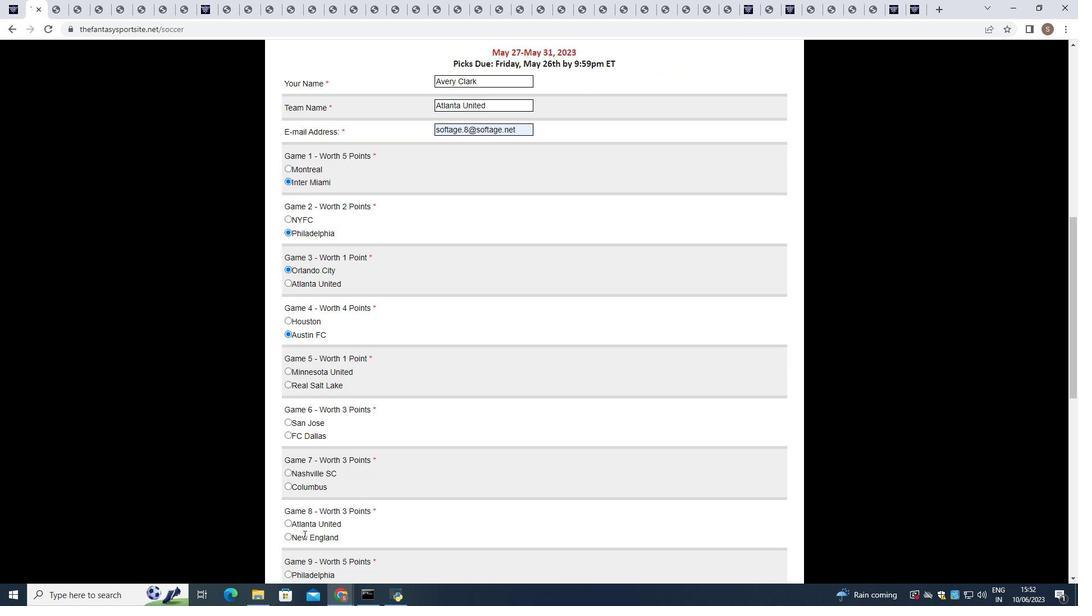 
Action: Mouse moved to (303, 532)
Screenshot: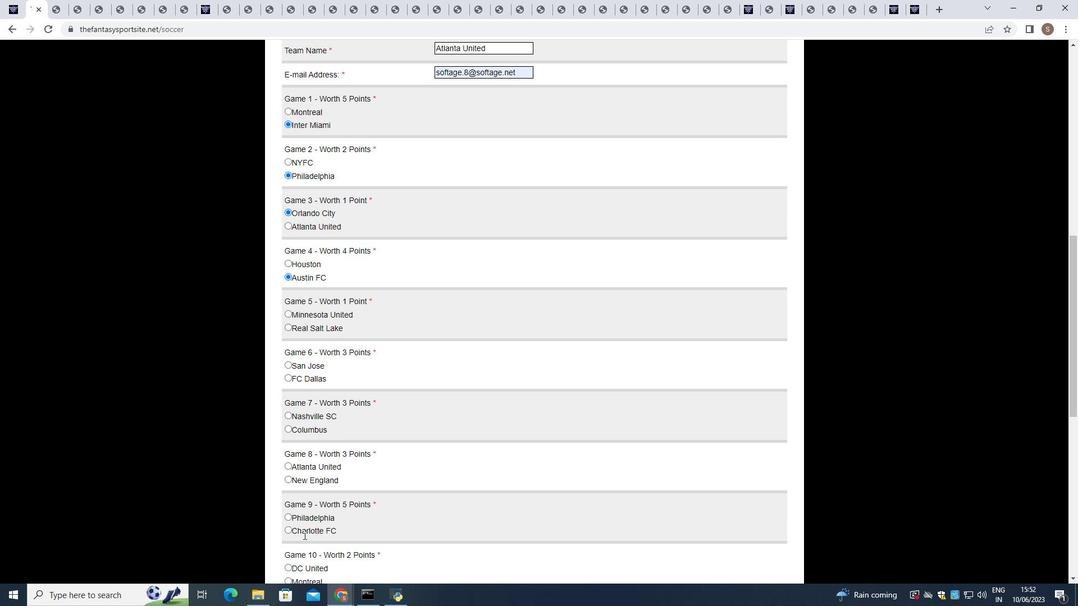 
Action: Mouse scrolled (303, 532) with delta (0, 0)
Screenshot: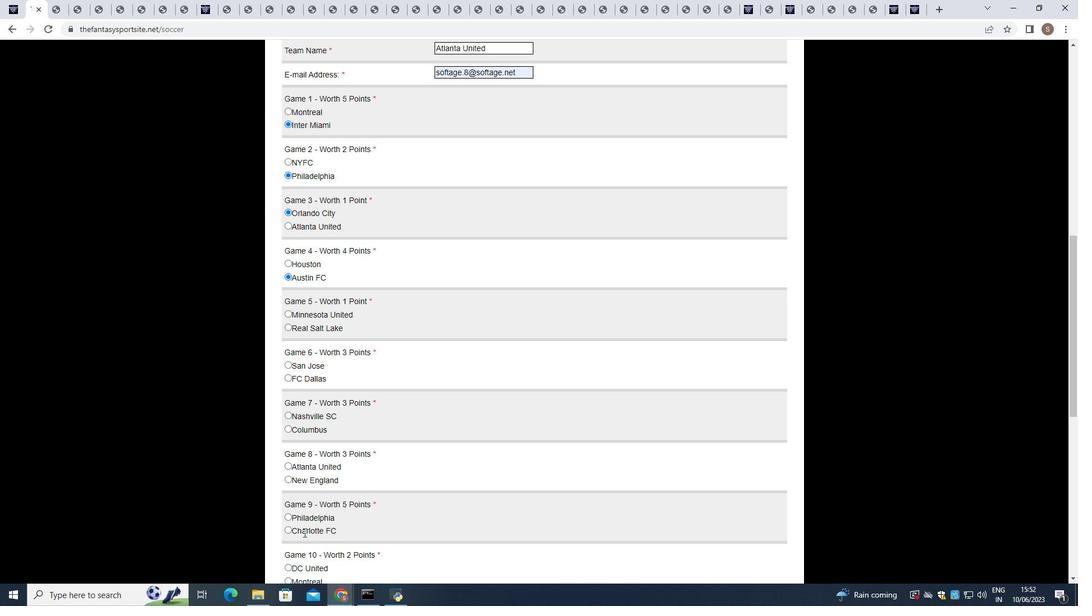 
Action: Mouse moved to (288, 270)
Screenshot: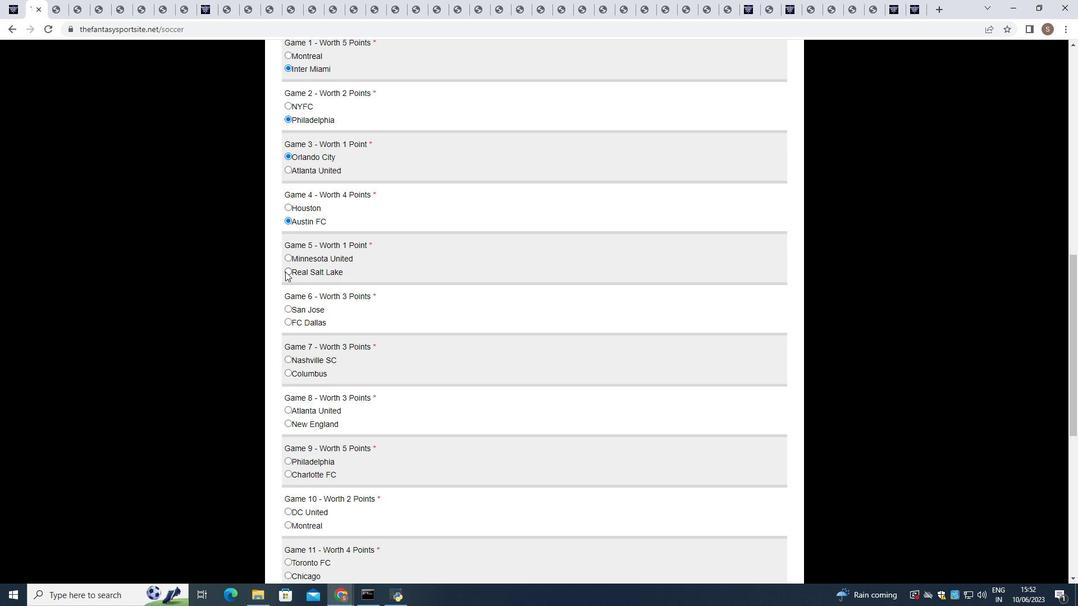 
Action: Mouse pressed left at (288, 270)
Screenshot: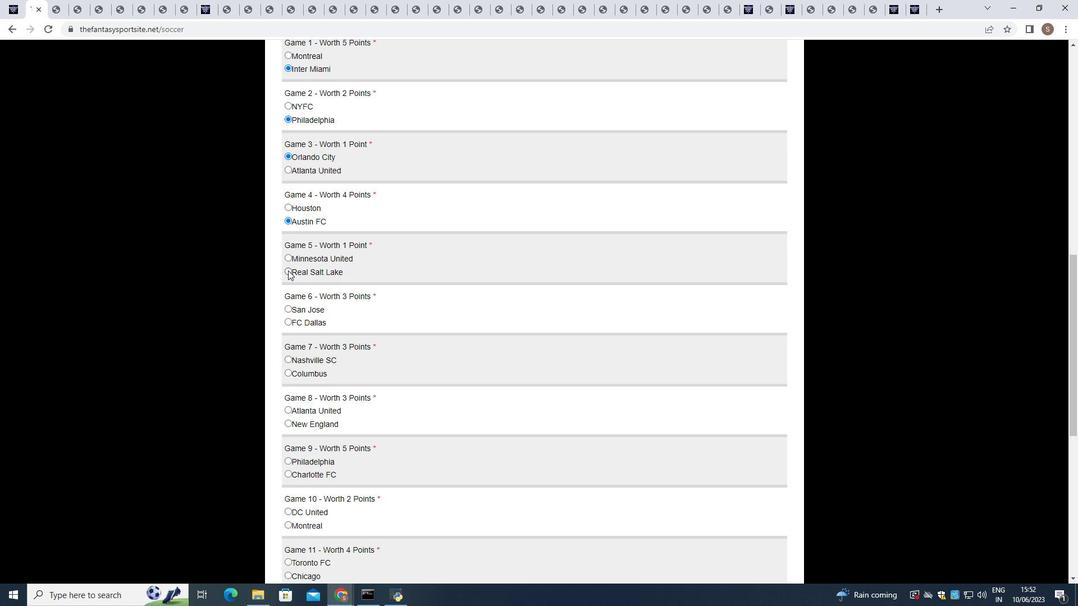 
Action: Mouse moved to (287, 321)
Screenshot: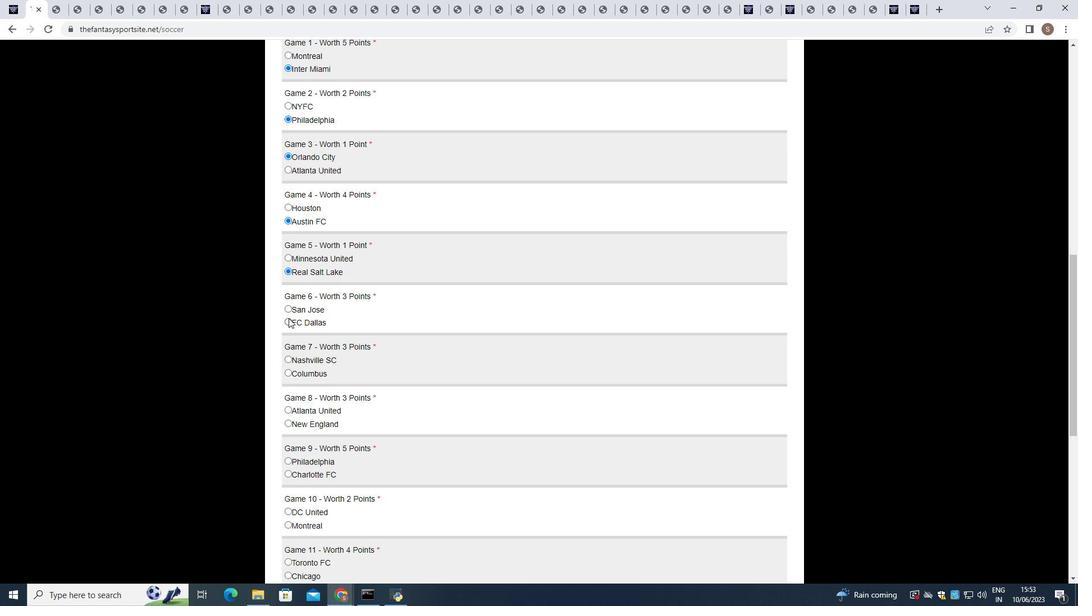 
Action: Mouse pressed left at (287, 321)
Screenshot: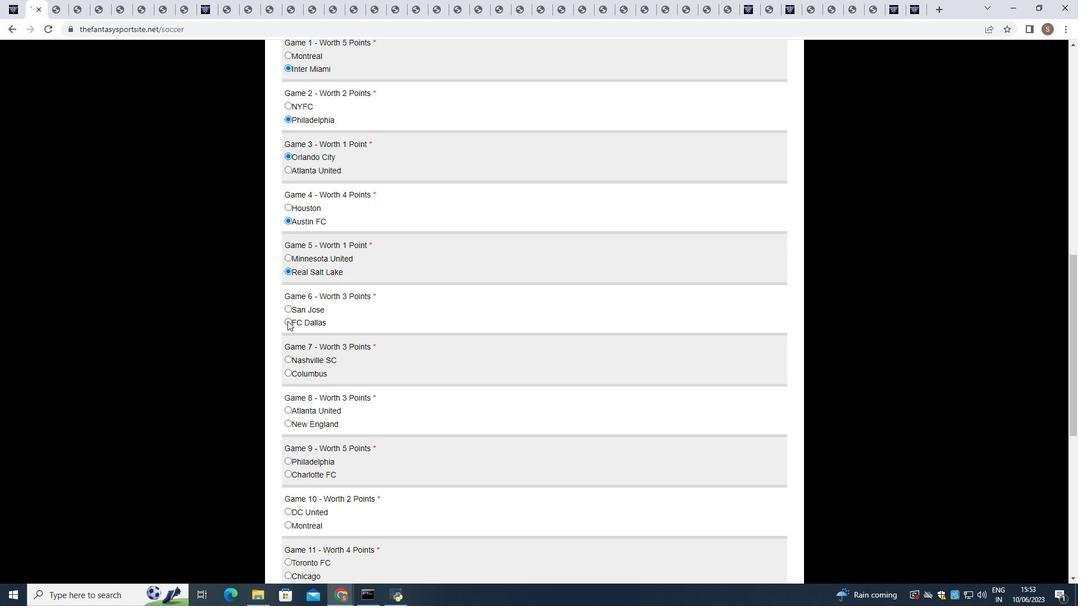 
Action: Mouse moved to (287, 358)
Screenshot: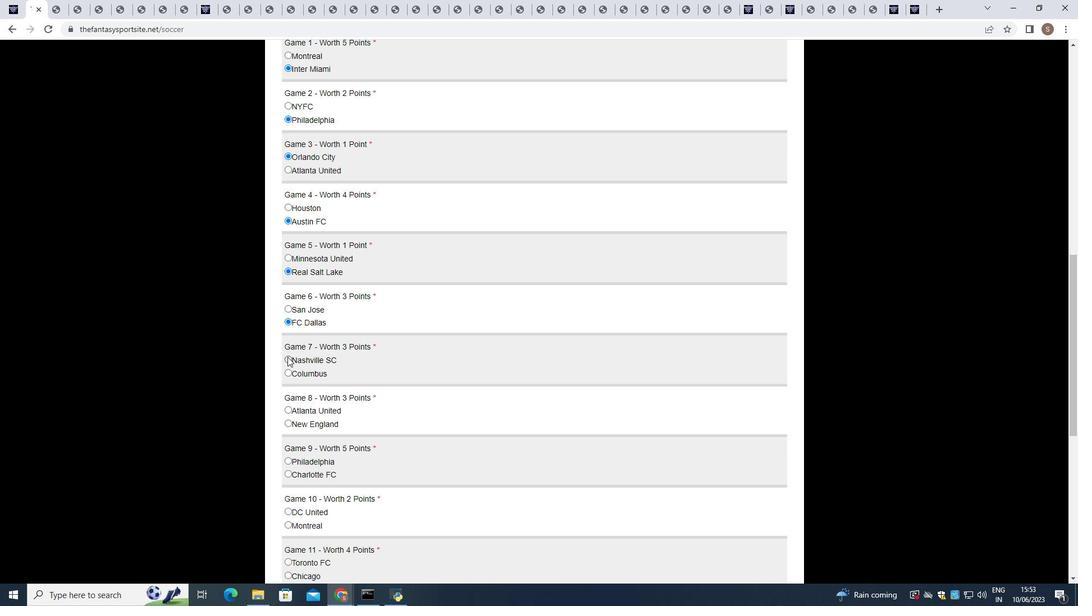 
Action: Mouse pressed left at (287, 358)
Screenshot: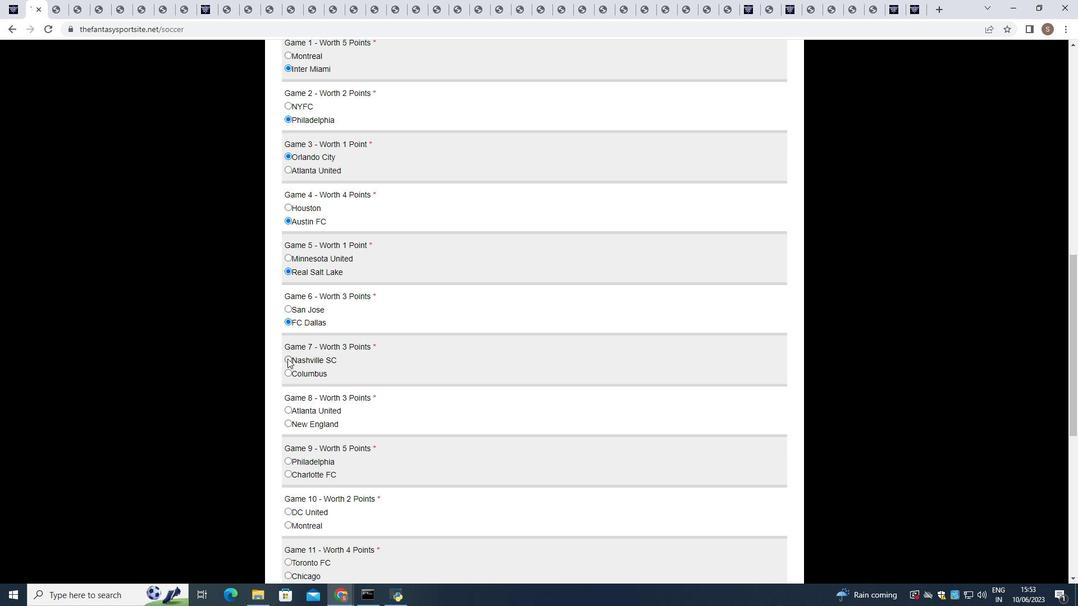 
Action: Mouse moved to (288, 421)
Screenshot: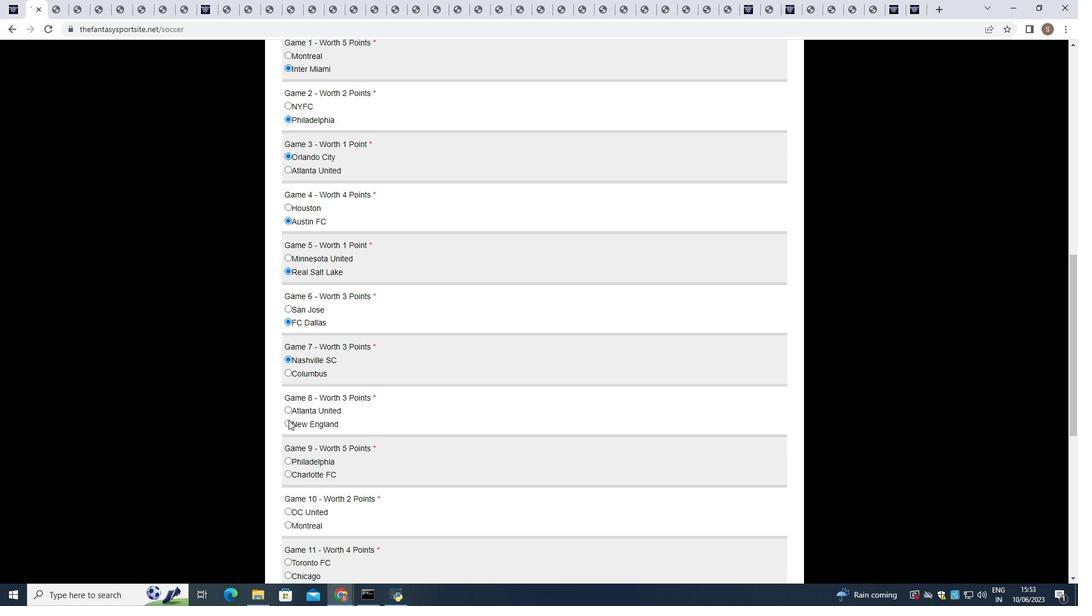 
Action: Mouse pressed left at (288, 421)
Screenshot: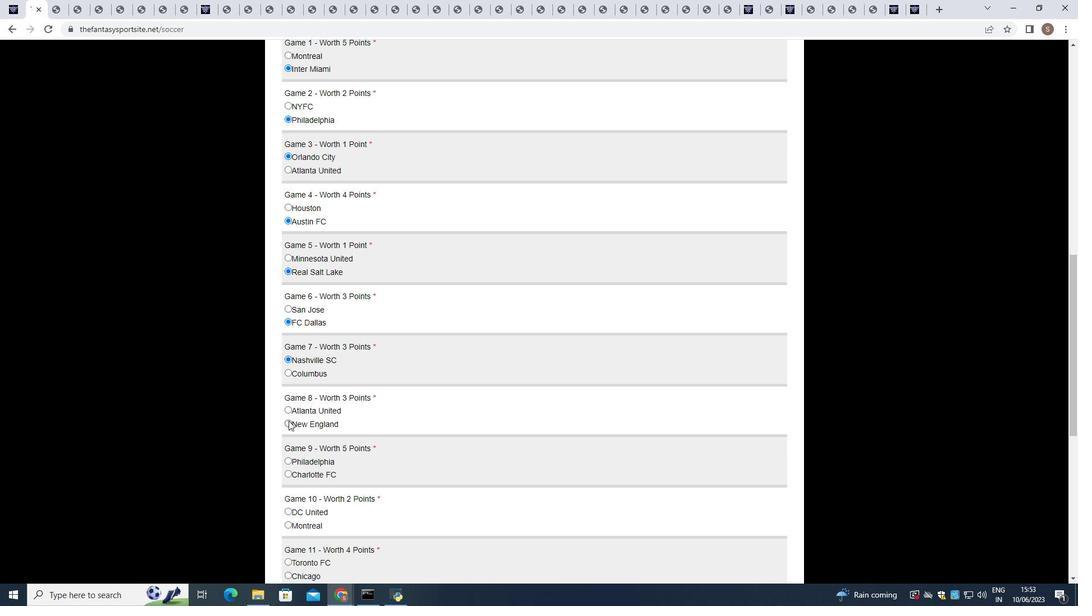 
Action: Mouse moved to (288, 473)
Screenshot: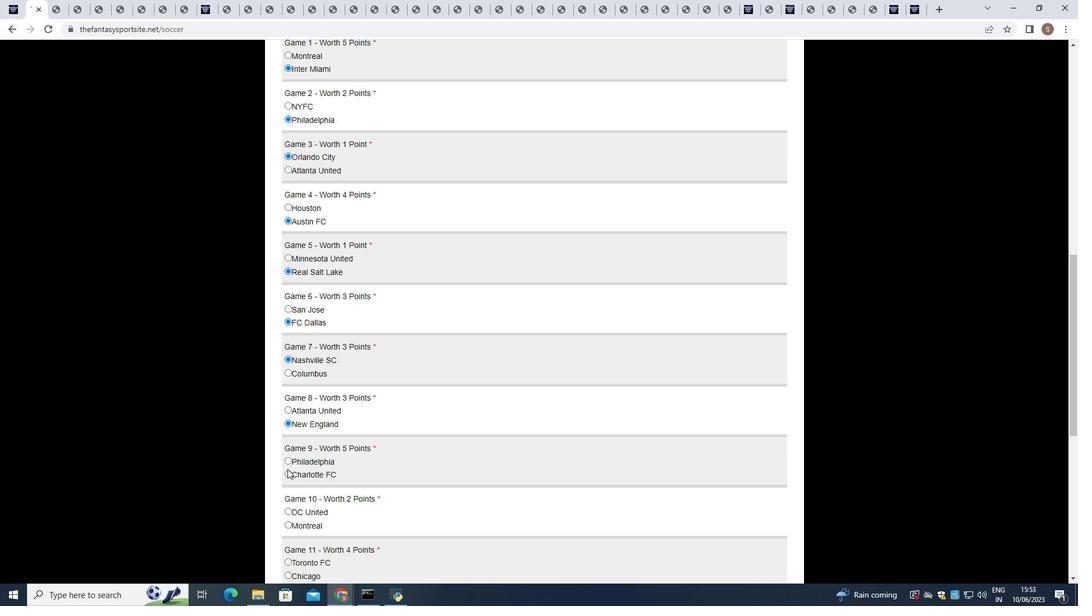 
Action: Mouse pressed left at (288, 473)
Screenshot: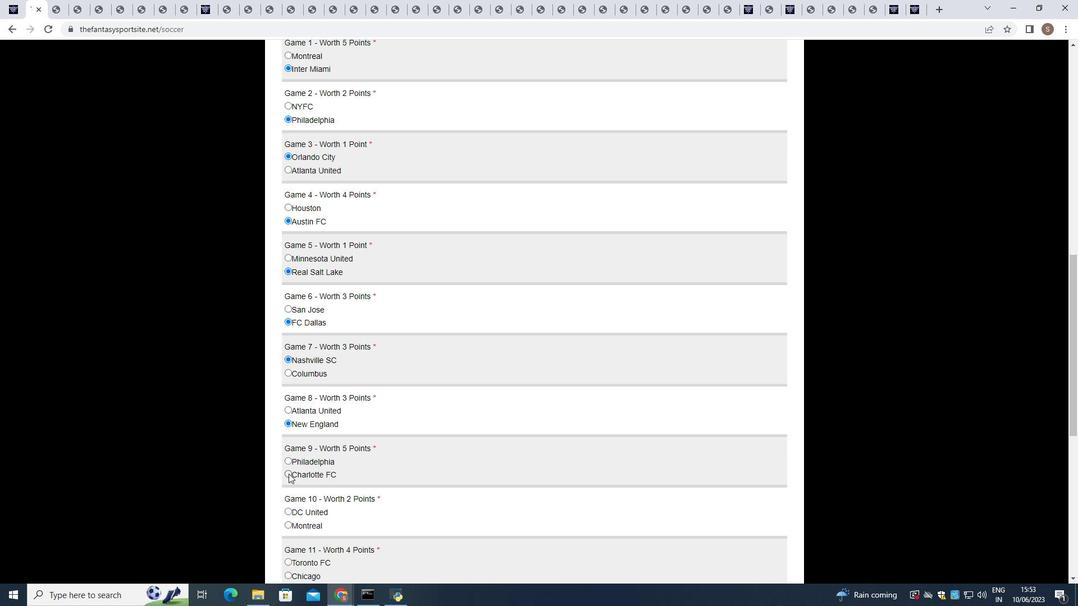 
Action: Mouse moved to (285, 522)
Screenshot: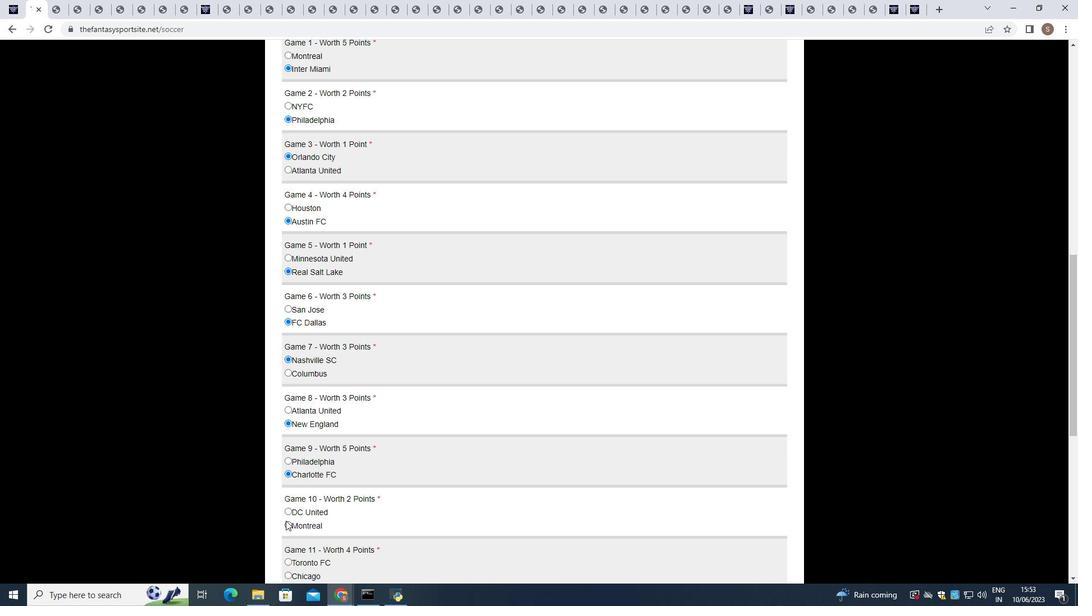 
Action: Mouse pressed left at (285, 522)
Screenshot: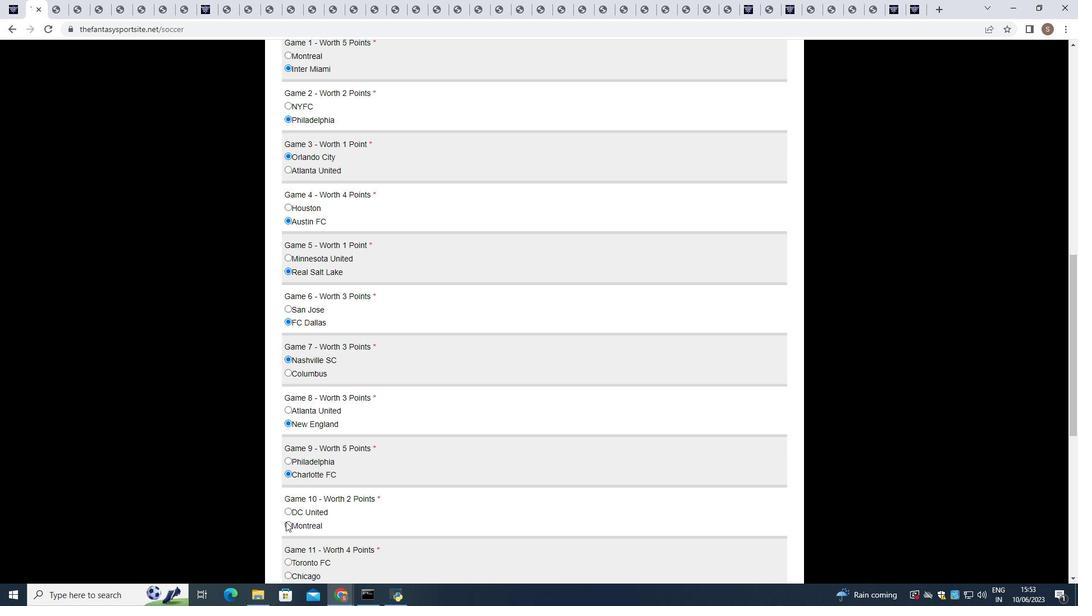 
Action: Mouse moved to (285, 563)
Screenshot: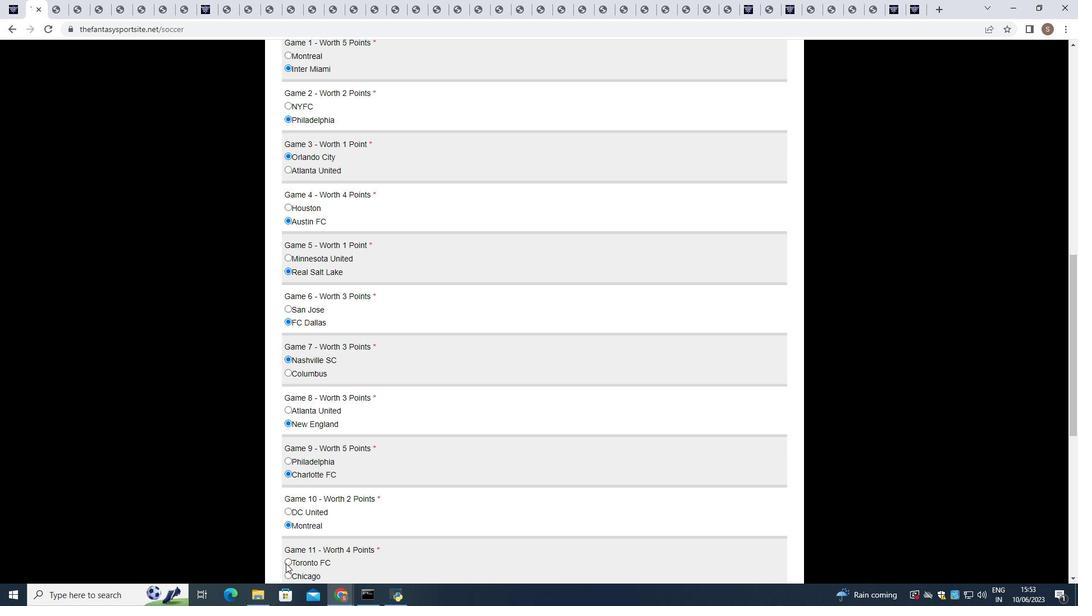 
Action: Mouse pressed left at (285, 563)
Screenshot: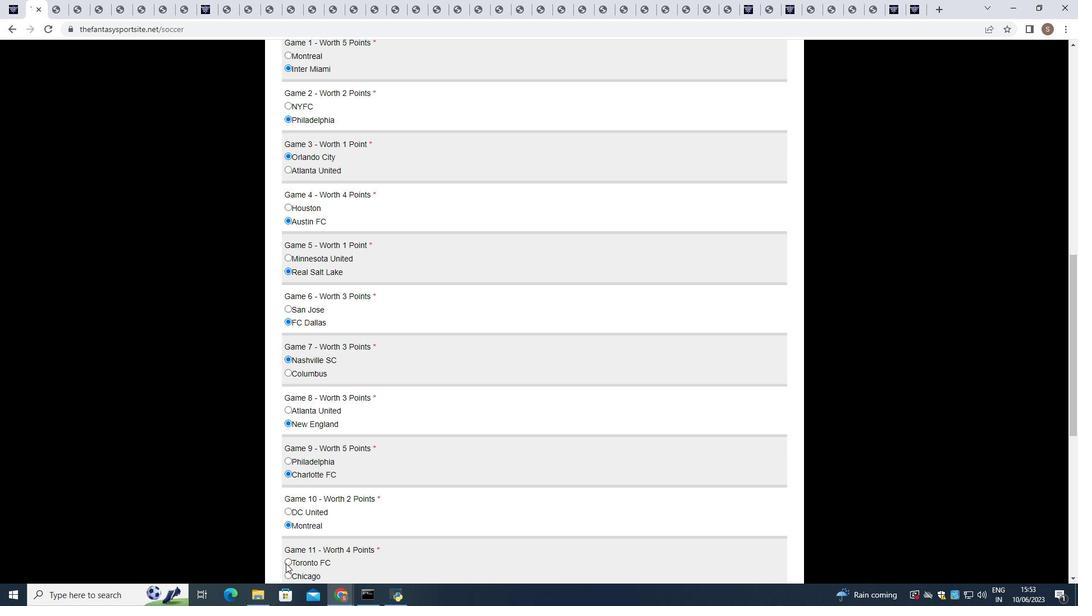 
Action: Mouse moved to (311, 536)
Screenshot: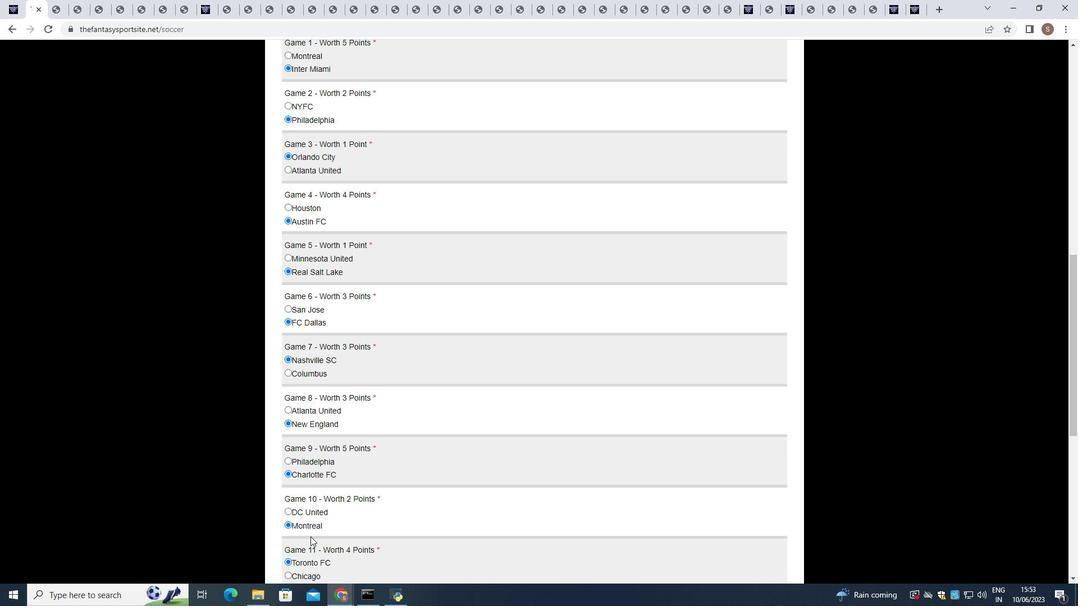 
Action: Mouse scrolled (311, 535) with delta (0, 0)
Screenshot: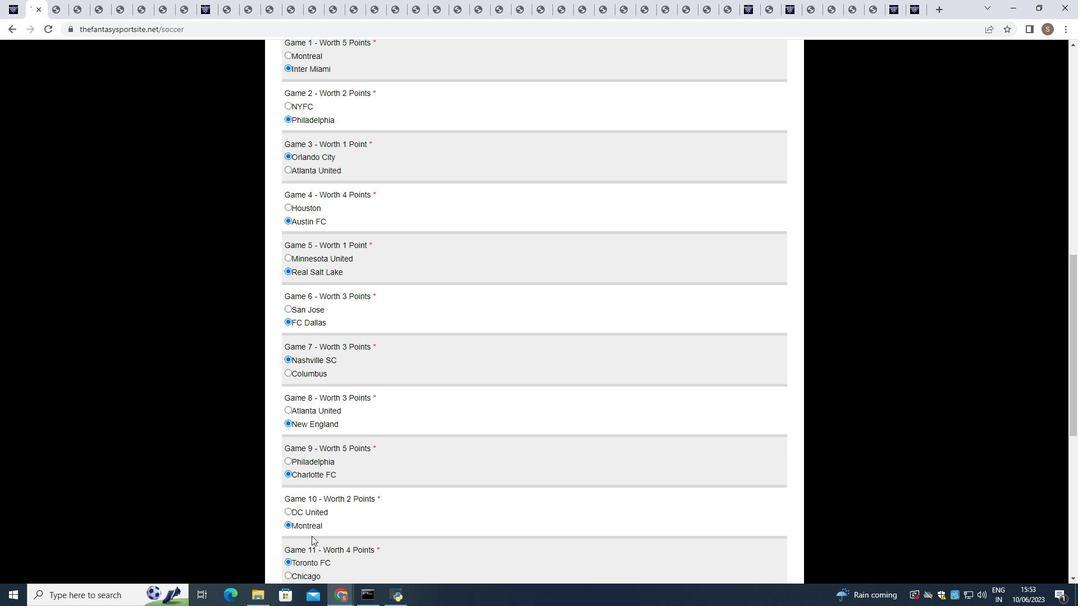
Action: Mouse moved to (314, 536)
Screenshot: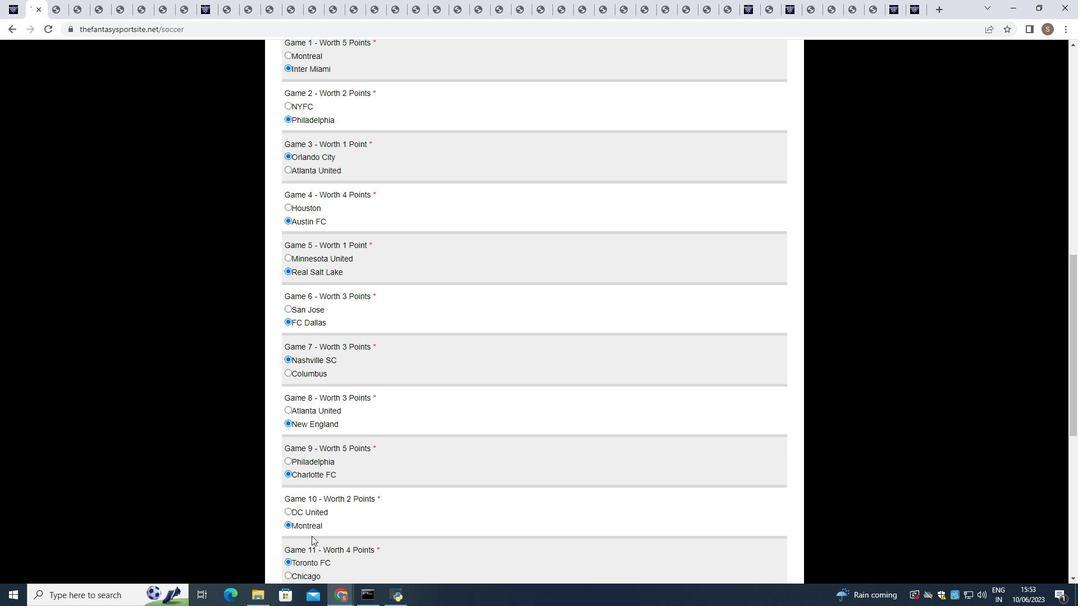 
Action: Mouse scrolled (314, 535) with delta (0, 0)
Screenshot: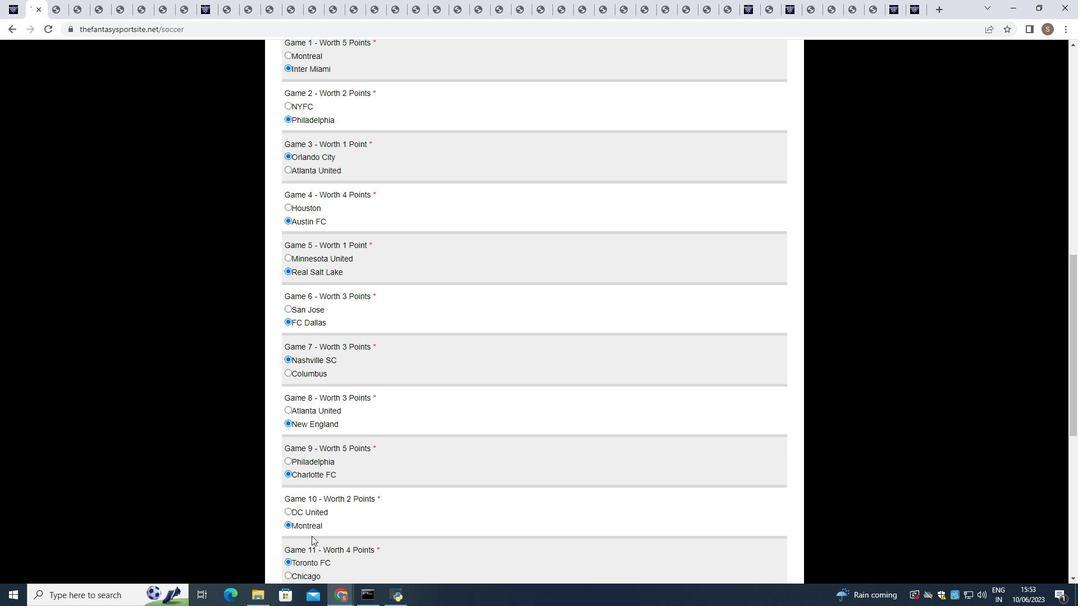 
Action: Mouse moved to (315, 536)
Screenshot: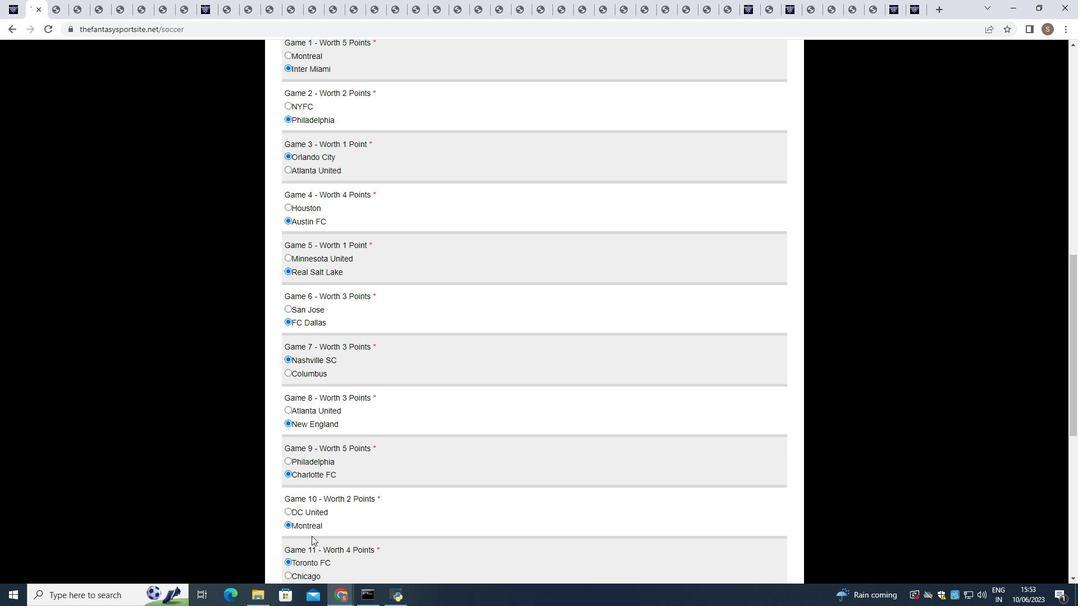 
Action: Mouse scrolled (315, 535) with delta (0, 0)
Screenshot: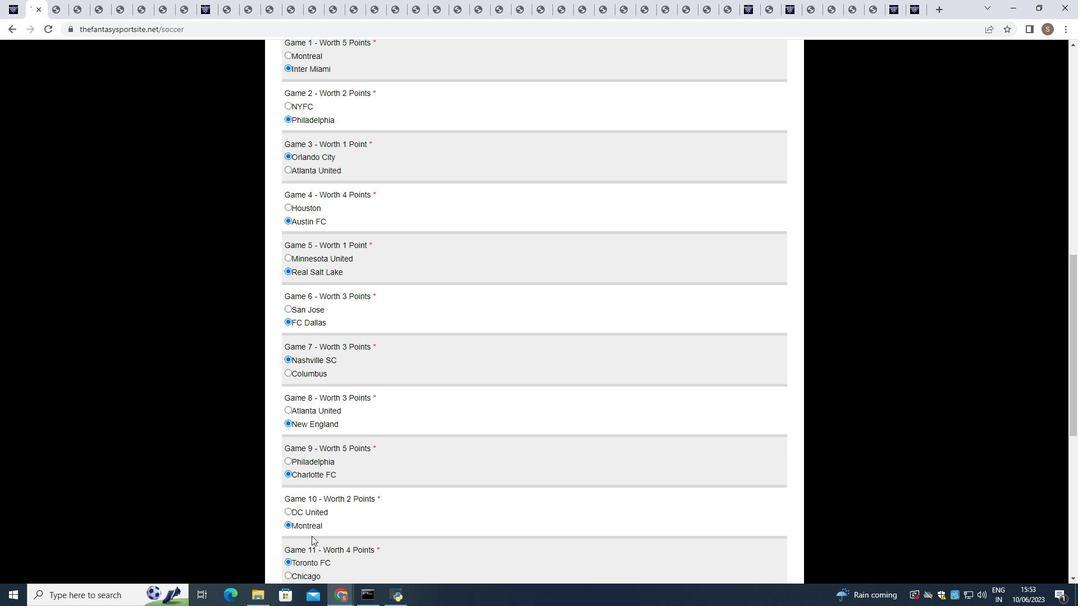 
Action: Mouse scrolled (315, 535) with delta (0, 0)
Screenshot: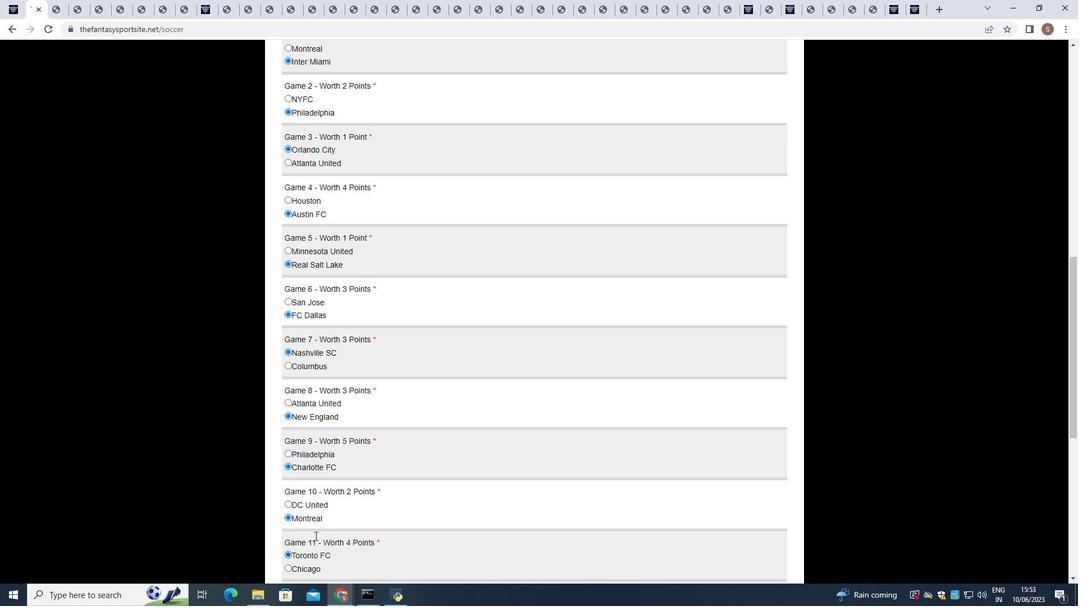
Action: Mouse moved to (315, 536)
Screenshot: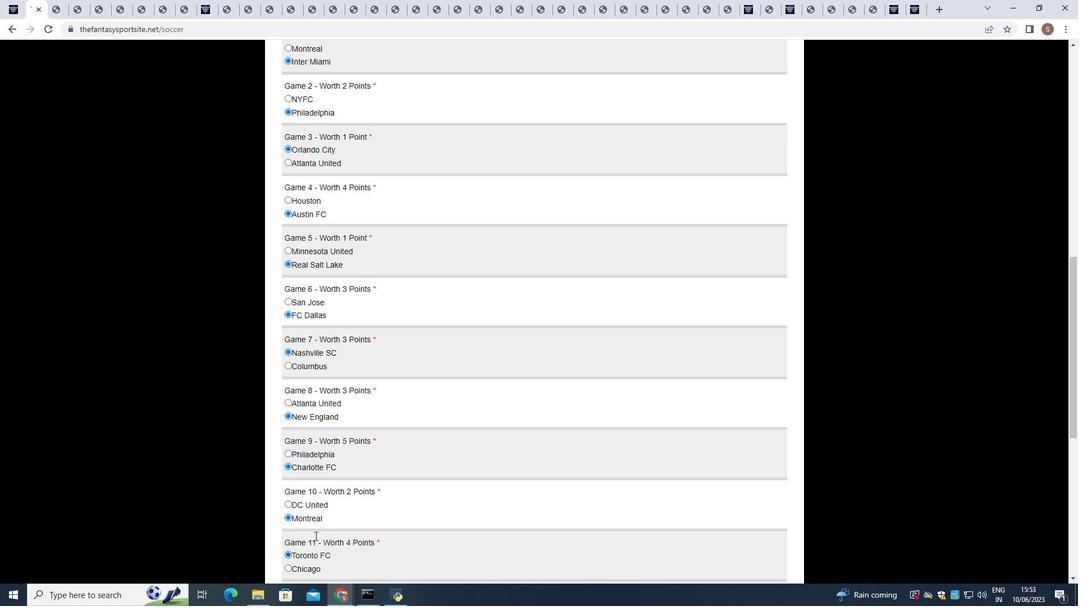 
Action: Mouse scrolled (315, 535) with delta (0, 0)
Screenshot: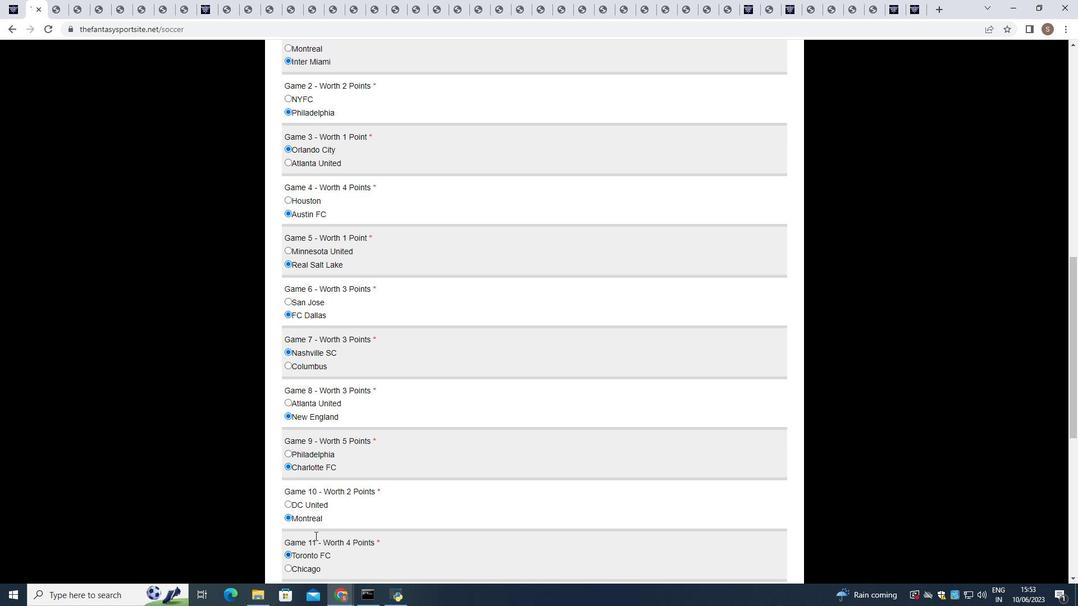 
Action: Mouse scrolled (315, 535) with delta (0, 0)
Screenshot: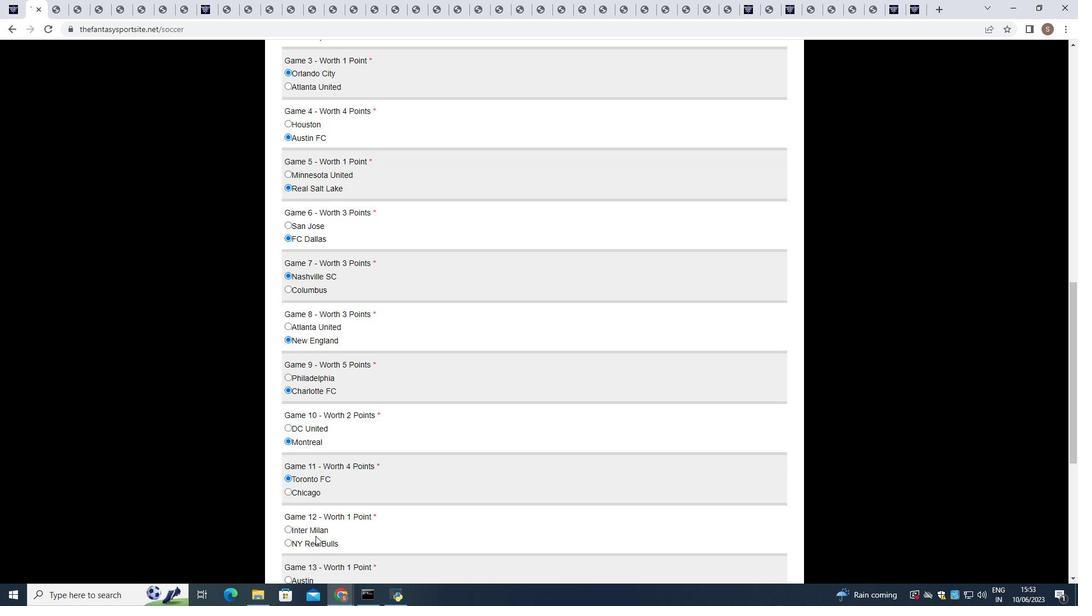 
Action: Mouse moved to (318, 532)
Screenshot: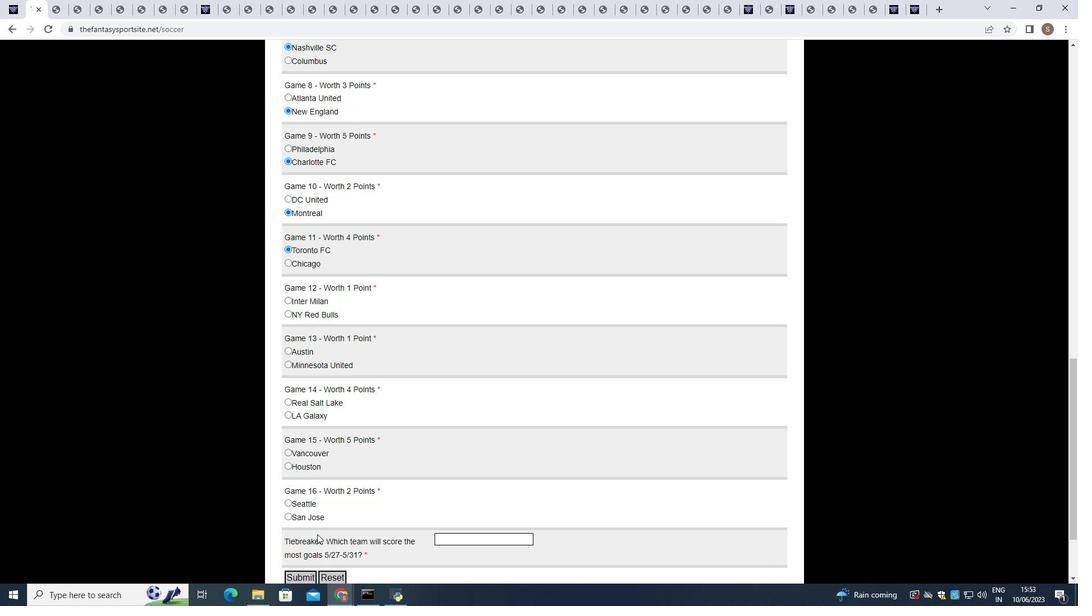 
Action: Mouse scrolled (318, 531) with delta (0, 0)
Screenshot: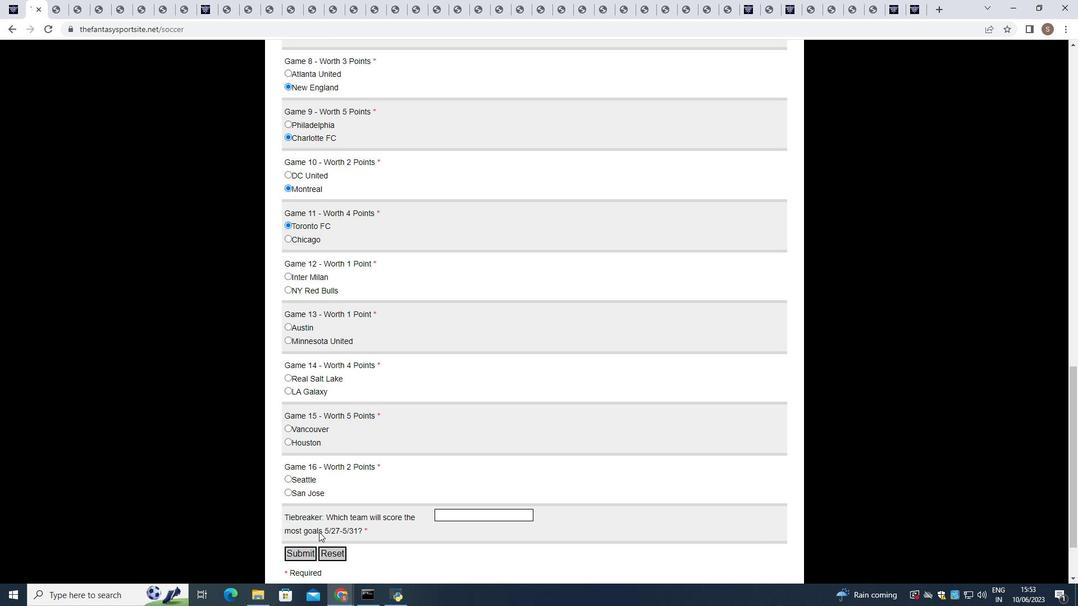 
Action: Mouse scrolled (318, 531) with delta (0, 0)
Screenshot: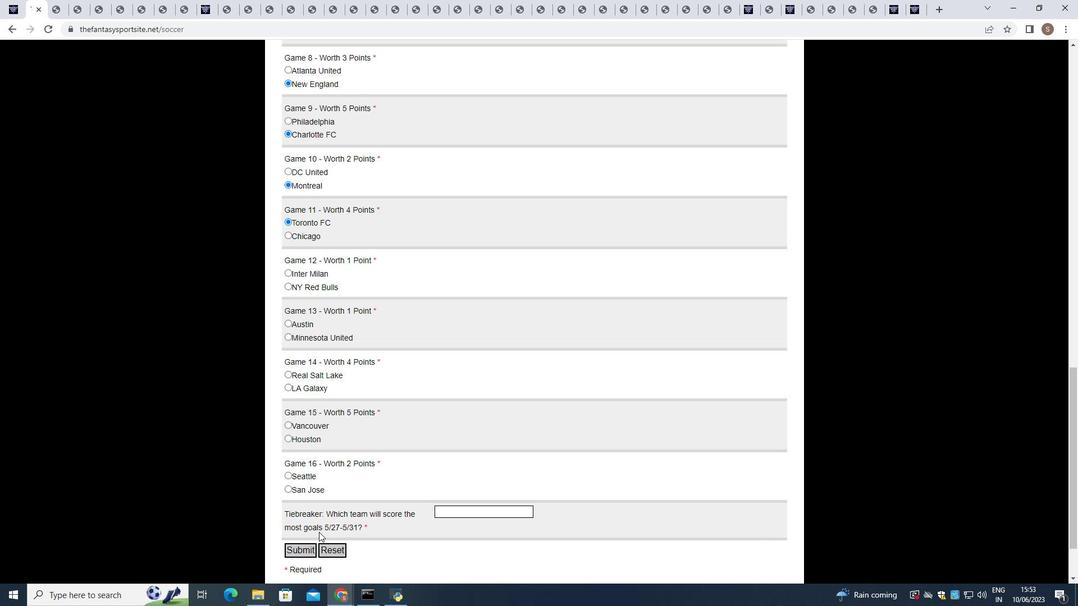 
Action: Mouse moved to (287, 211)
Screenshot: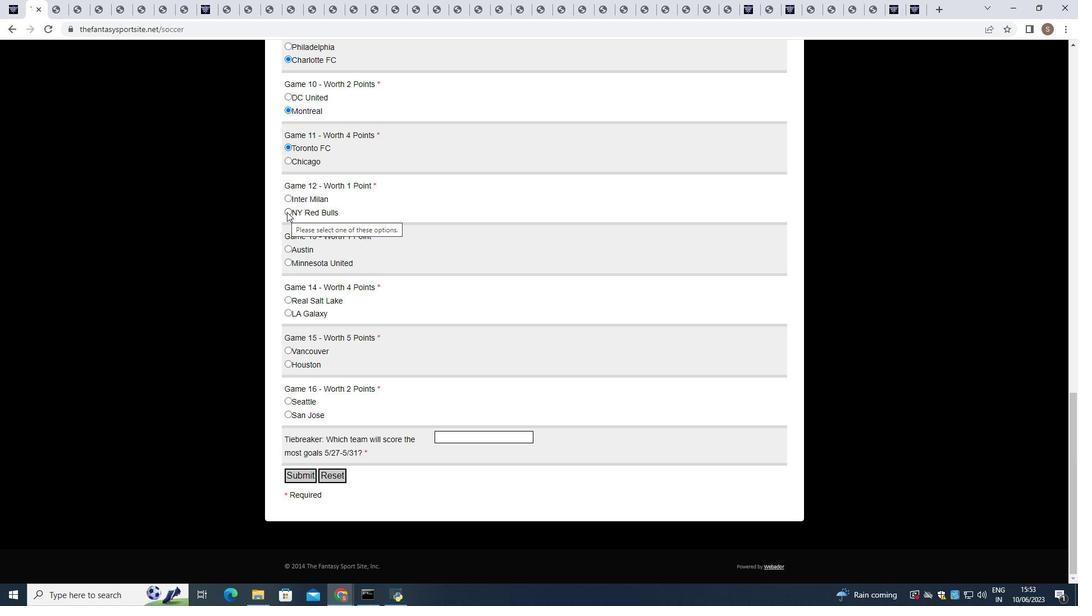 
Action: Mouse pressed left at (287, 211)
Screenshot: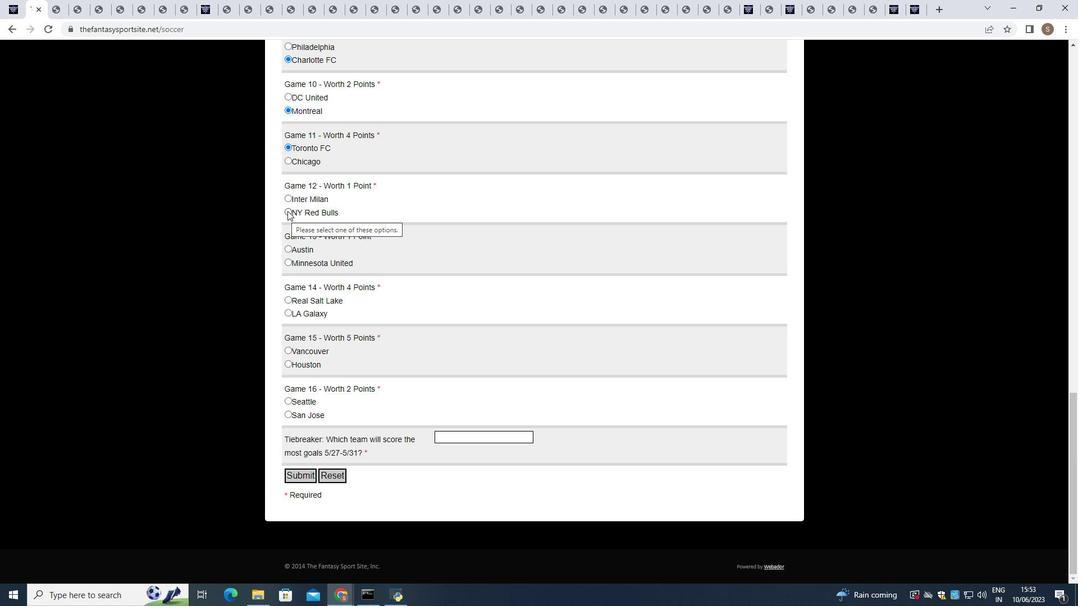 
Action: Mouse moved to (285, 263)
Screenshot: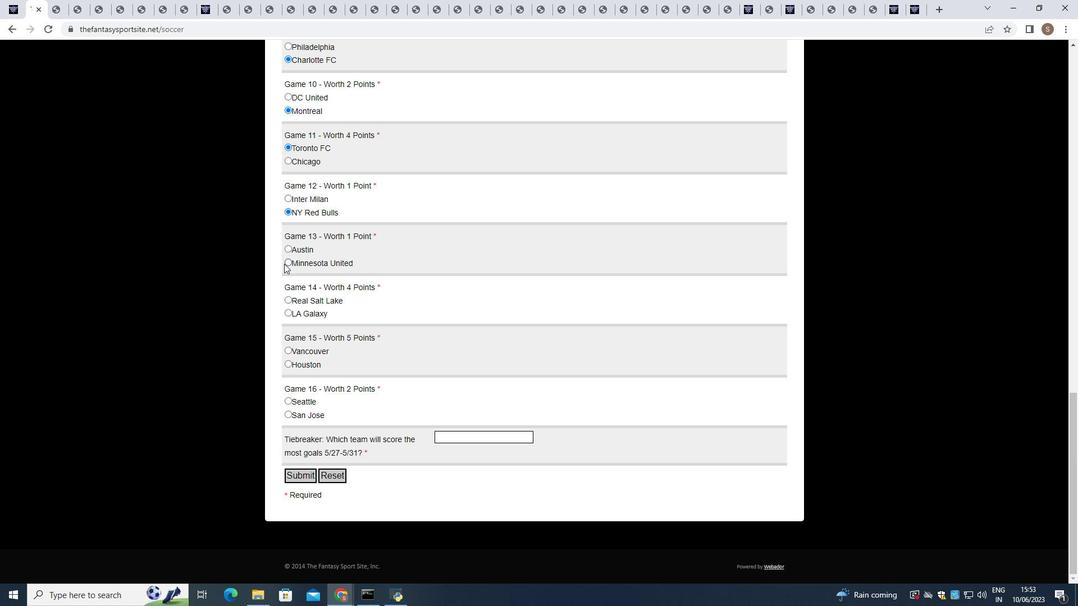 
Action: Mouse pressed left at (285, 263)
Screenshot: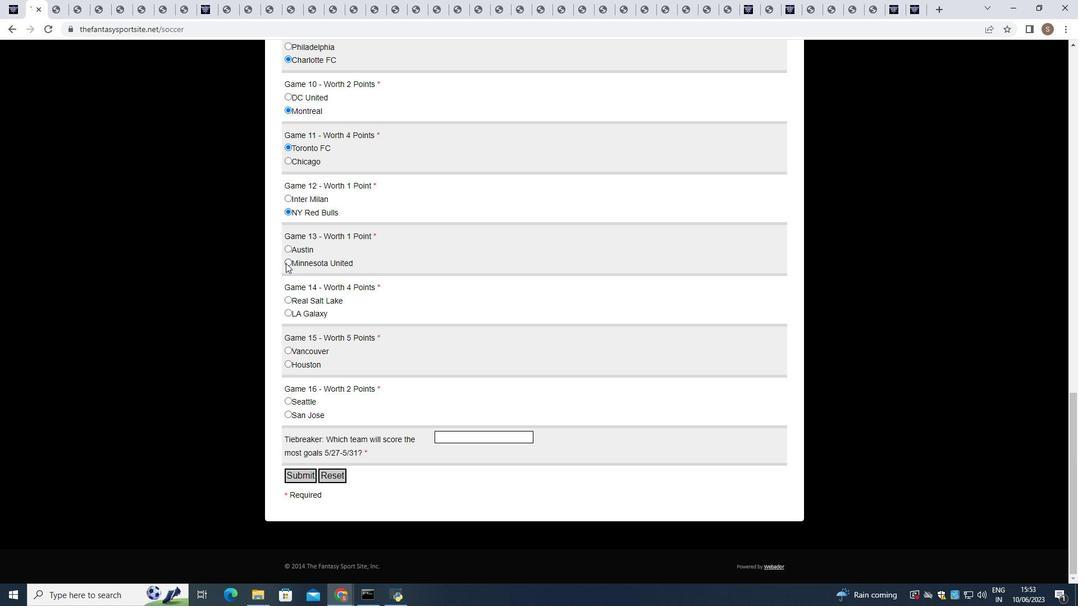 
Action: Mouse moved to (289, 312)
Screenshot: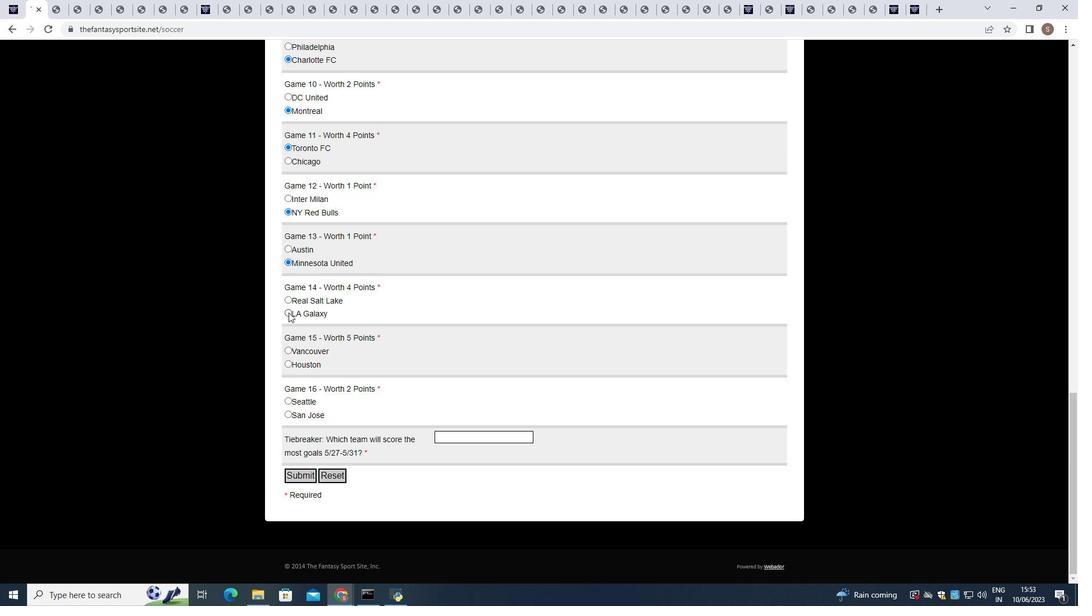 
Action: Mouse pressed left at (289, 312)
Screenshot: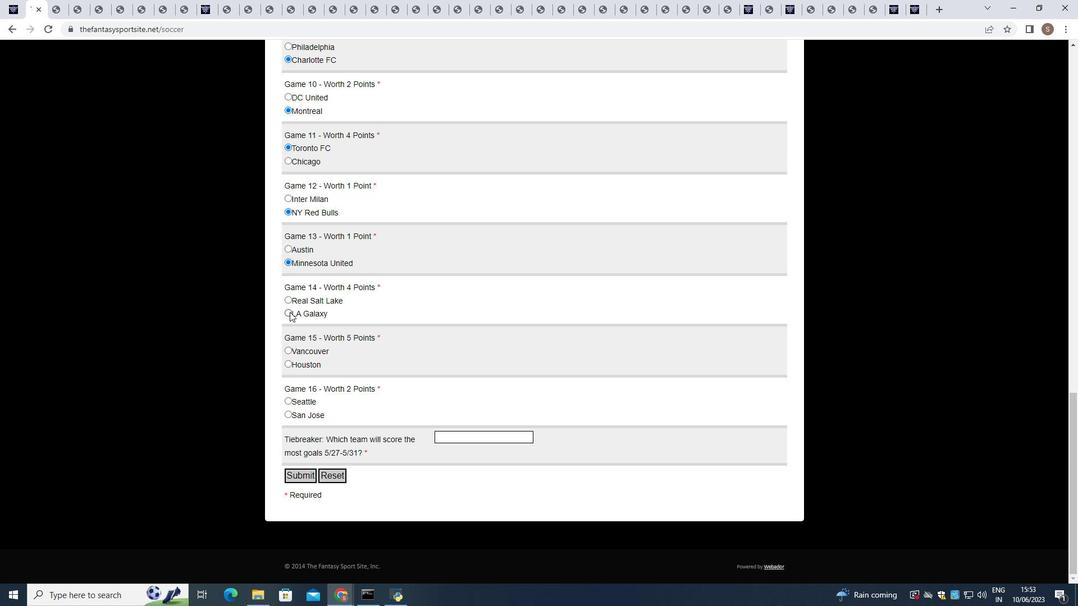 
Action: Mouse moved to (286, 363)
Screenshot: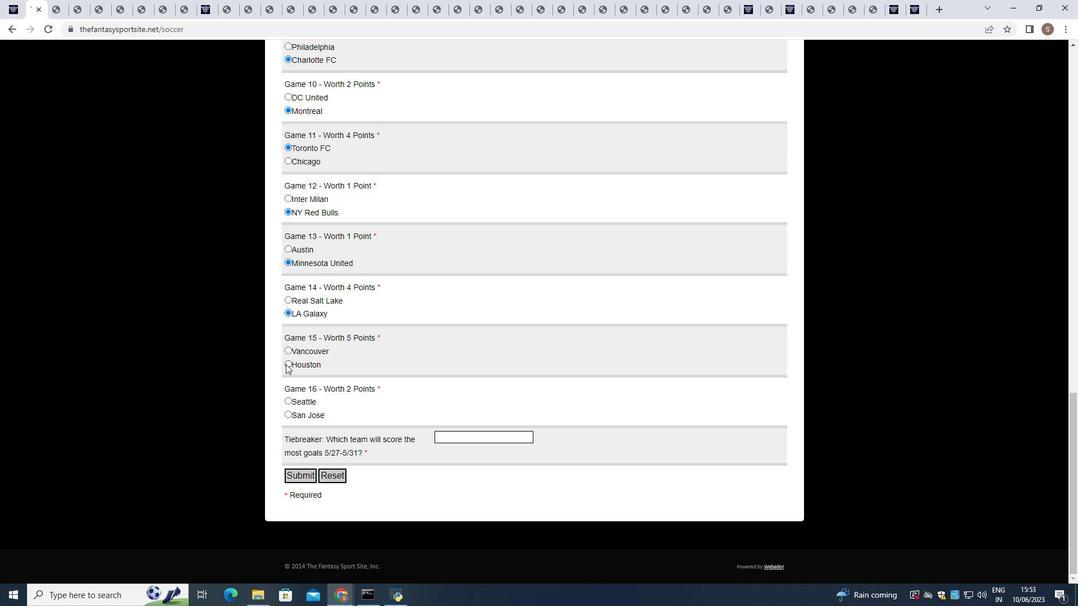 
Action: Mouse pressed left at (286, 363)
Screenshot: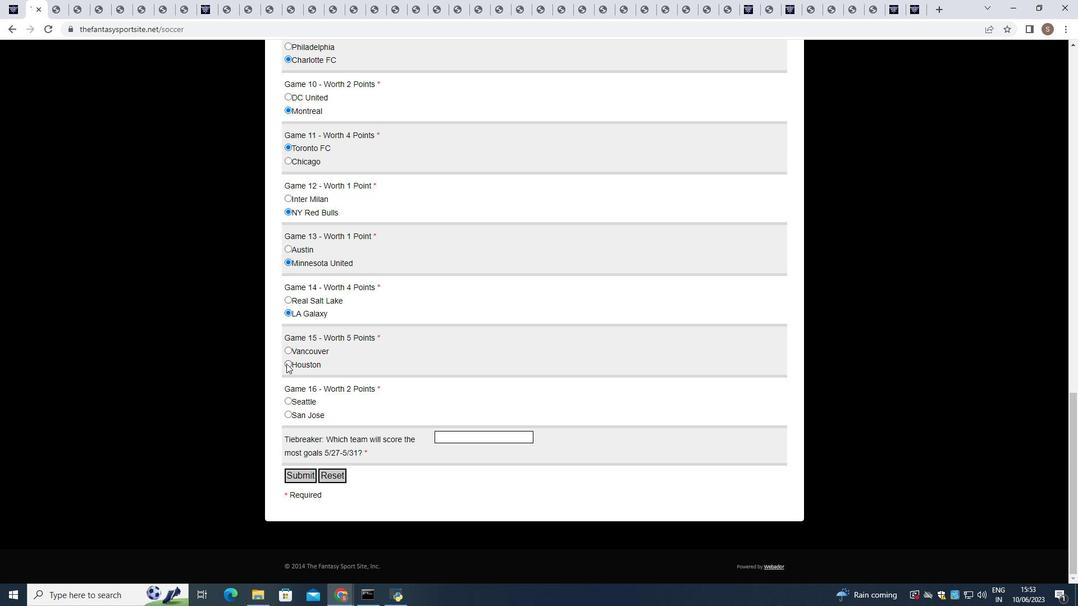 
Action: Mouse moved to (288, 413)
Screenshot: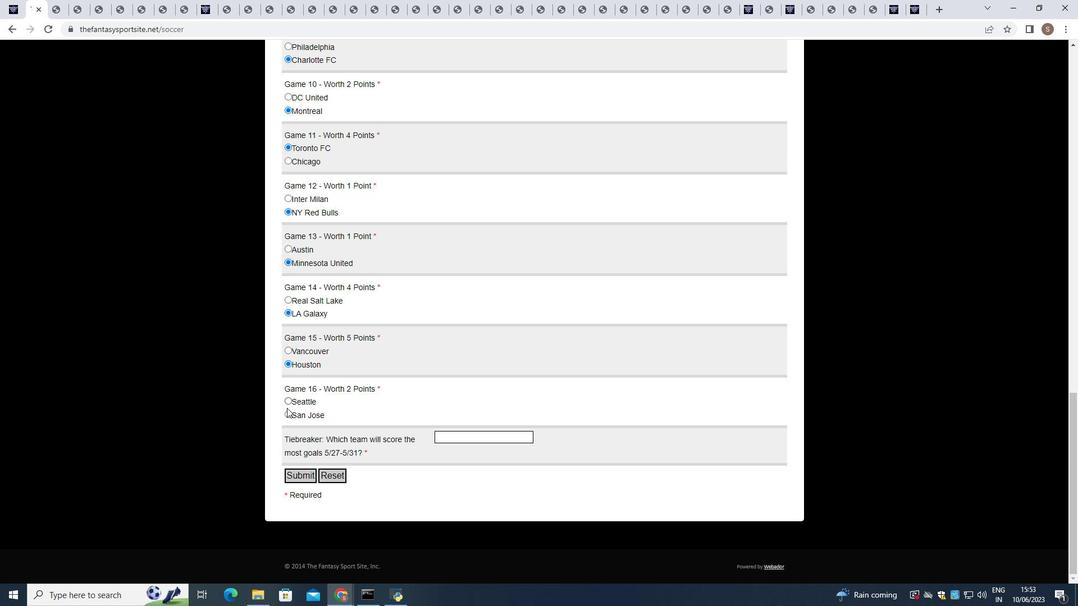 
Action: Mouse pressed left at (288, 413)
Screenshot: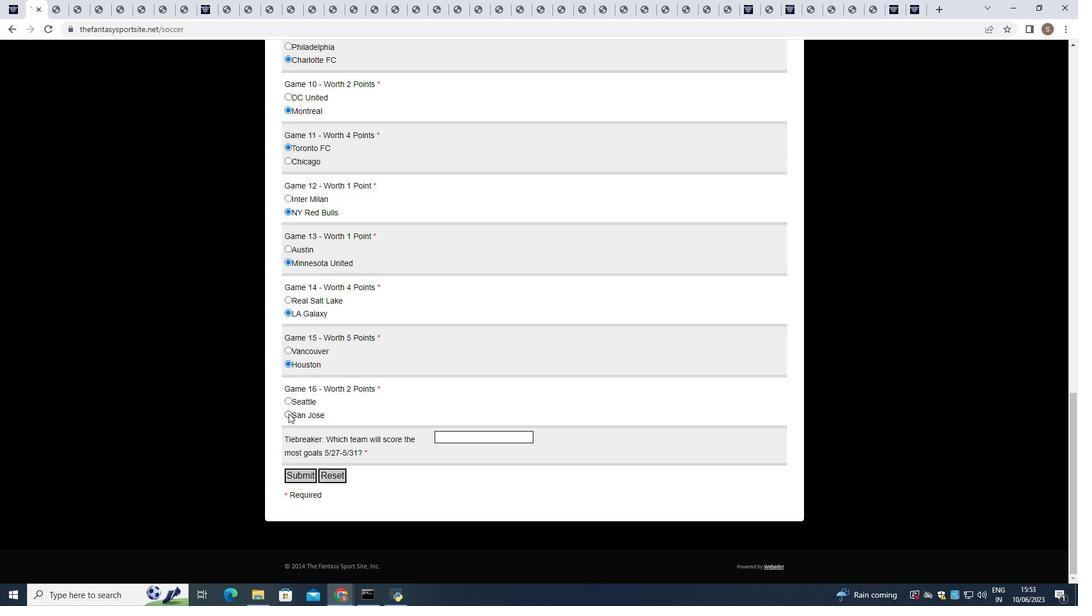 
Action: Mouse moved to (464, 440)
Screenshot: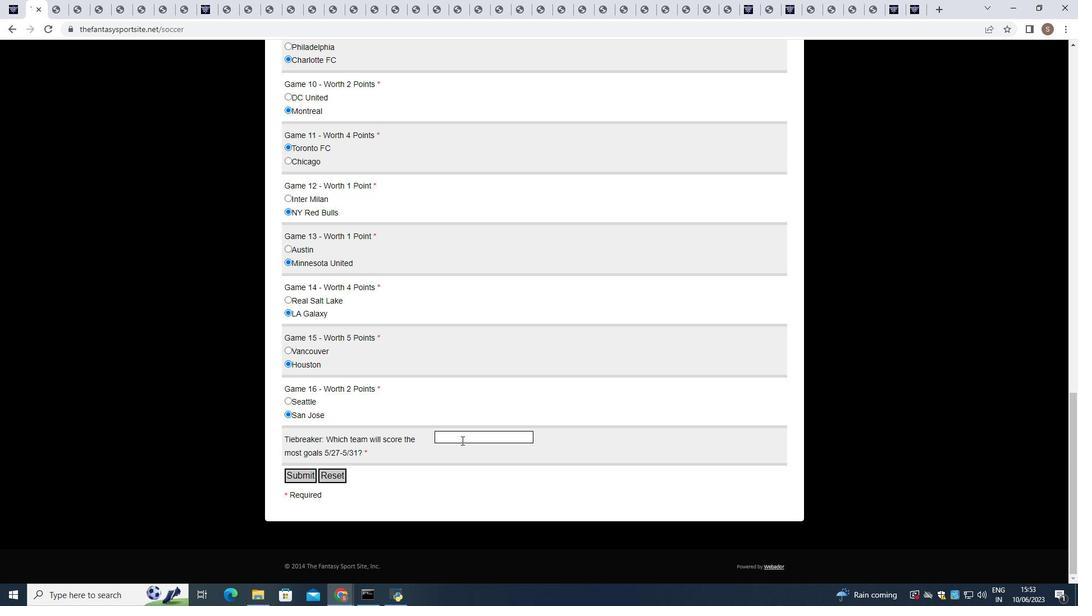 
Action: Mouse pressed left at (464, 440)
Screenshot: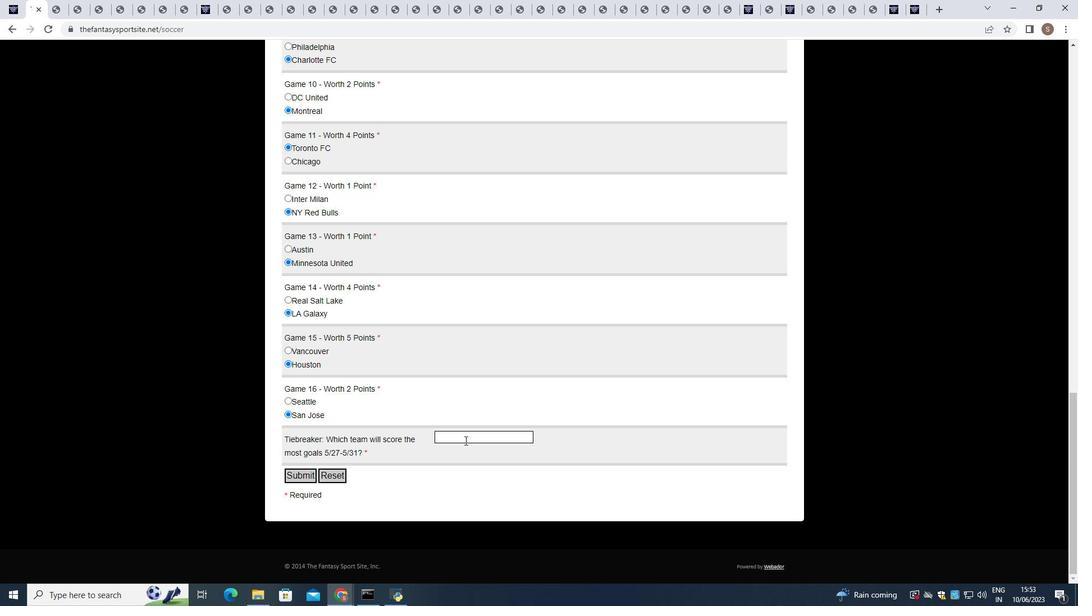
Action: Mouse moved to (468, 433)
Screenshot: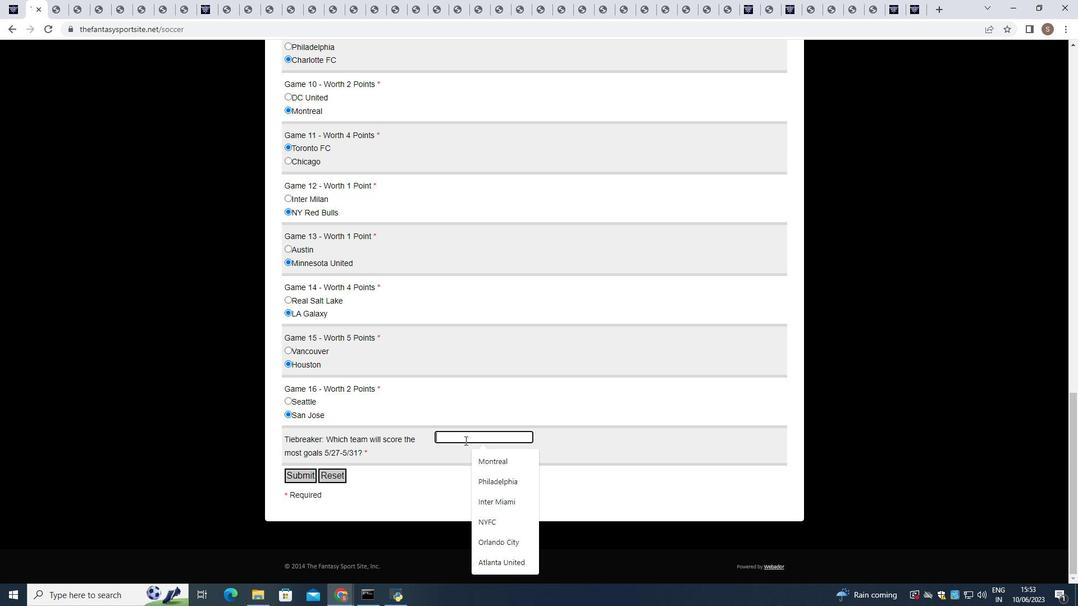 
Action: Key pressed <Key.shift>Atlanta
Screenshot: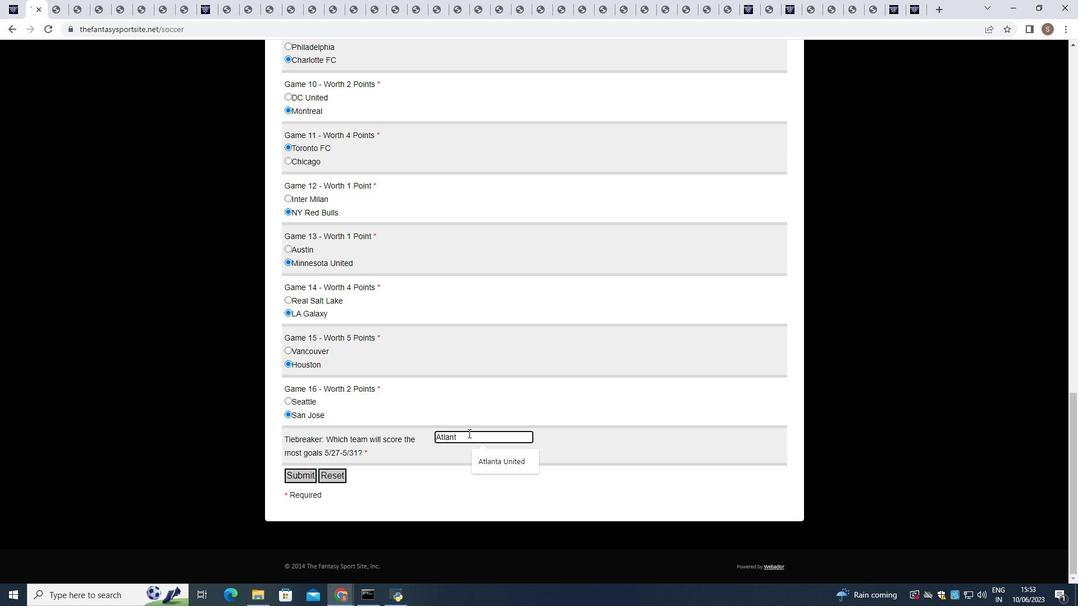 
Action: Mouse moved to (505, 467)
Screenshot: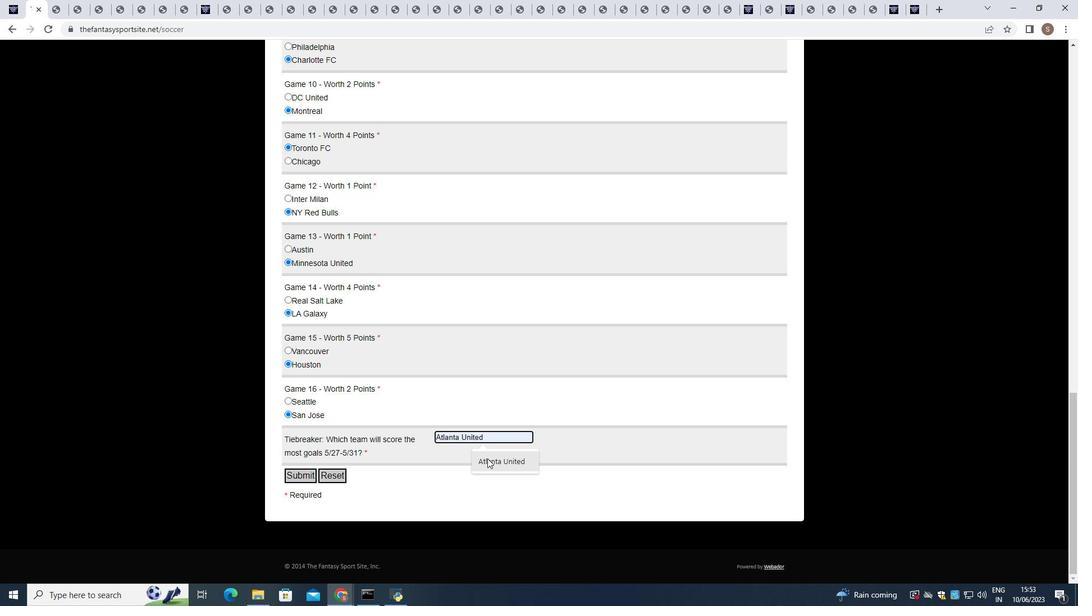
Action: Mouse pressed left at (505, 467)
Screenshot: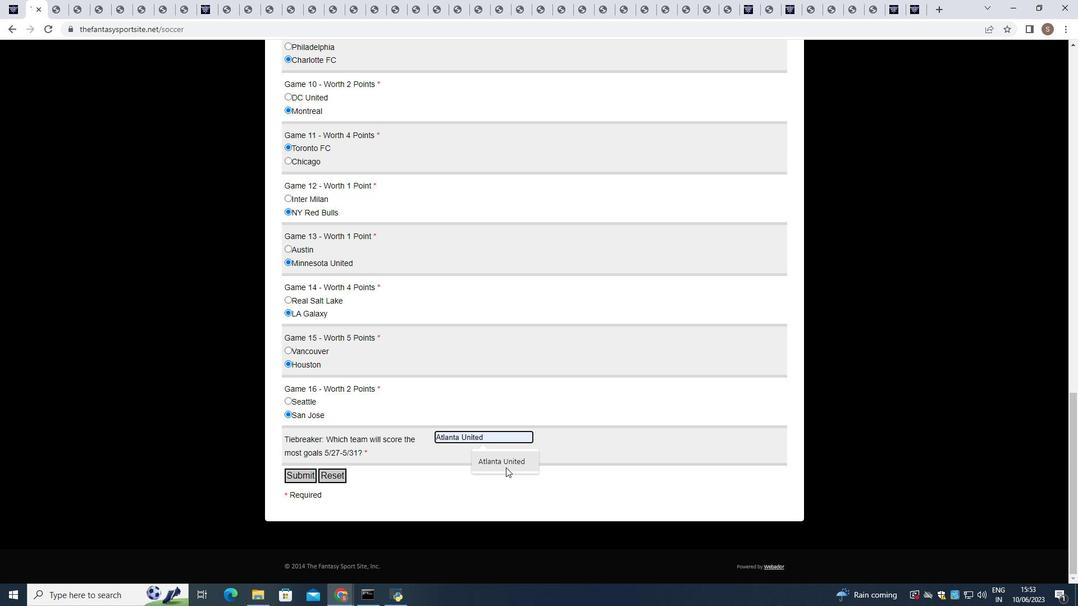 
Action: Mouse moved to (309, 475)
Screenshot: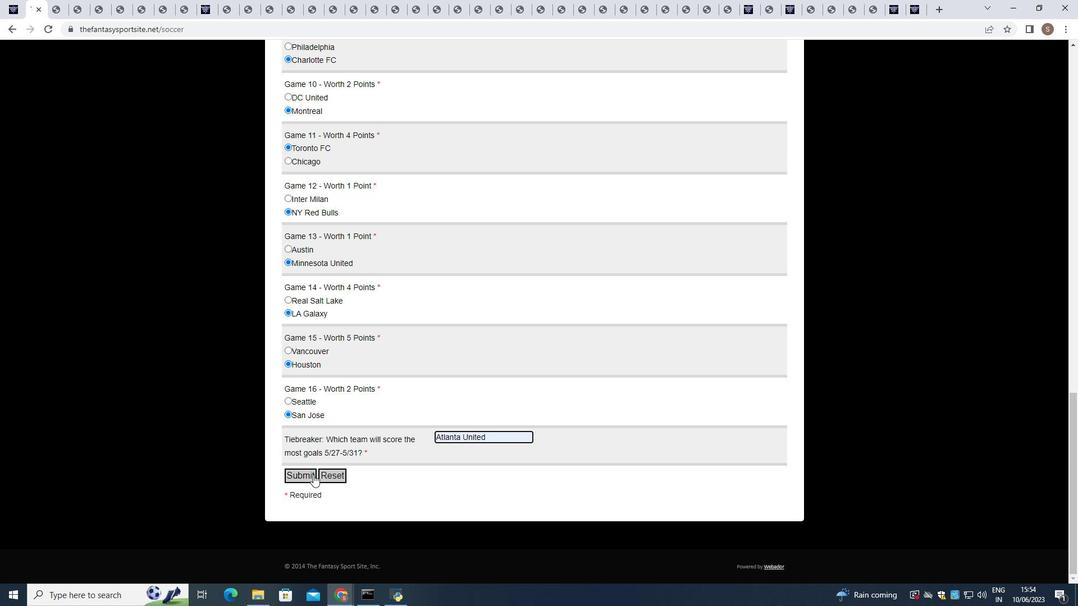 
Action: Mouse pressed left at (309, 475)
Screenshot: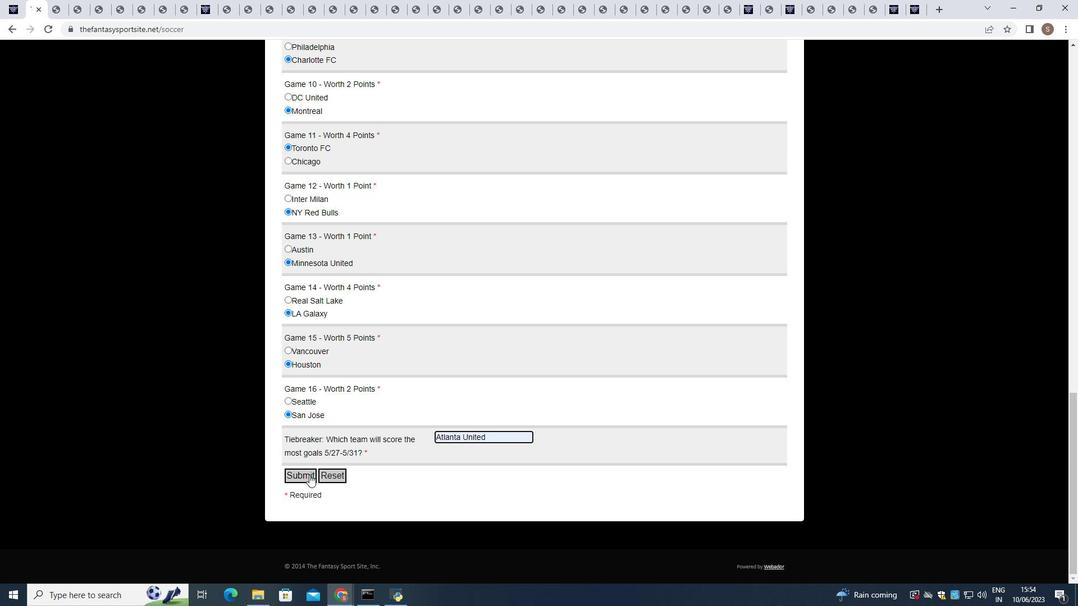 
Action: Mouse moved to (308, 474)
Screenshot: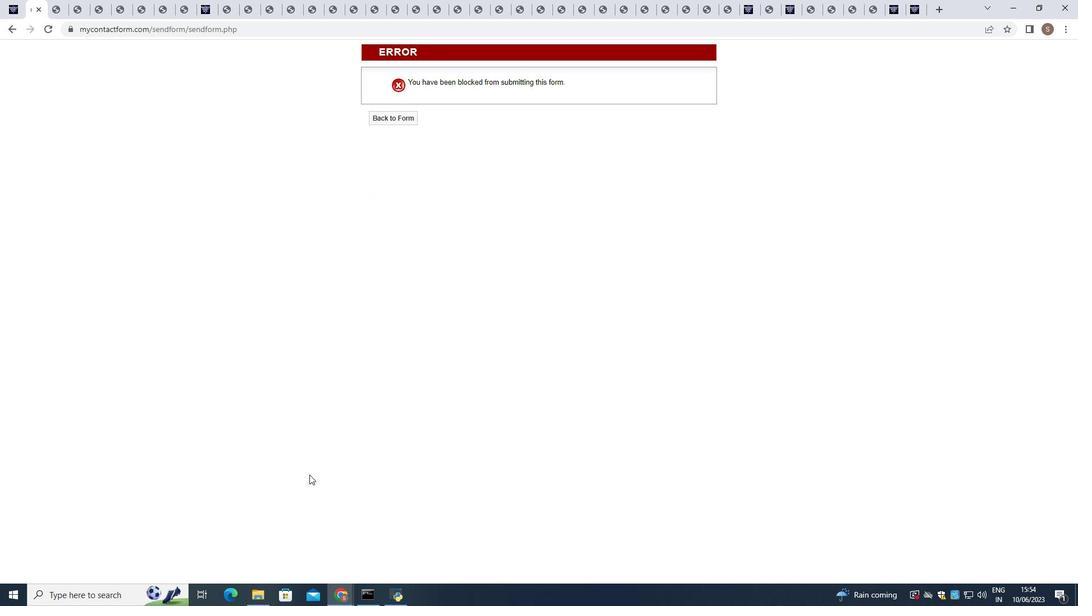 
